 Task: Search one way flight ticket for 2 adults, 2 children, 2 infants in seat in first from Wilmington: Wilmington Airport to Raleigh: Raleigh-durham International Airport on 8-5-2023. Choice of flights is Delta. Number of bags: 2 checked bags. Price is upto 110000. Outbound departure time preference is 4:30.
Action: Mouse moved to (346, 144)
Screenshot: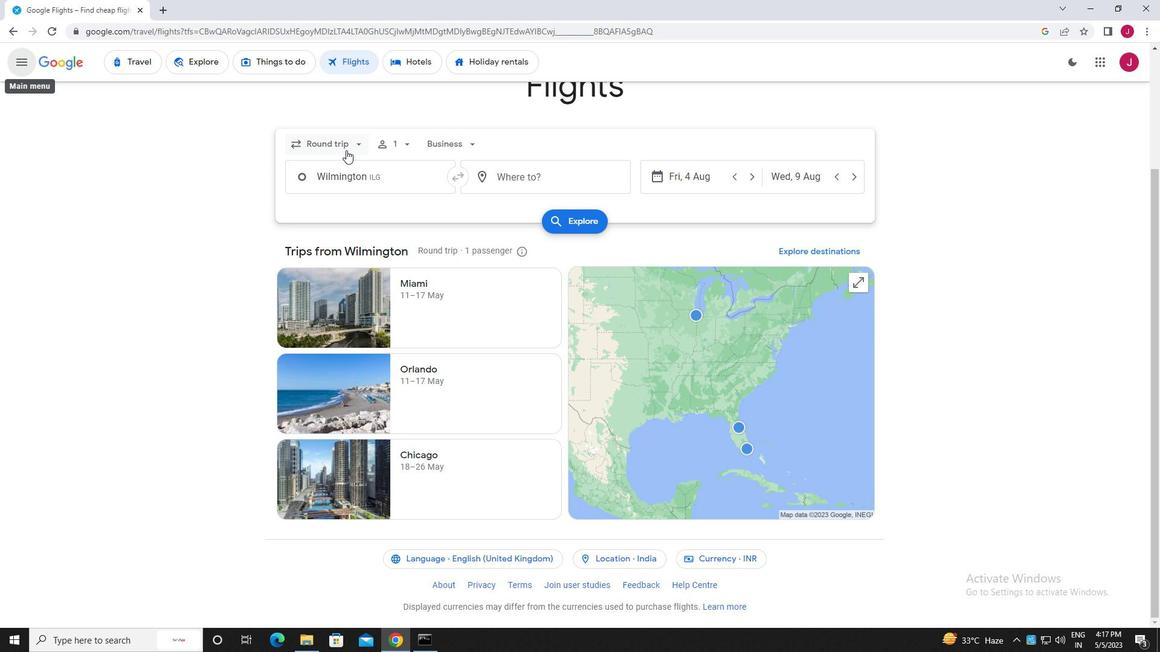 
Action: Mouse pressed left at (346, 144)
Screenshot: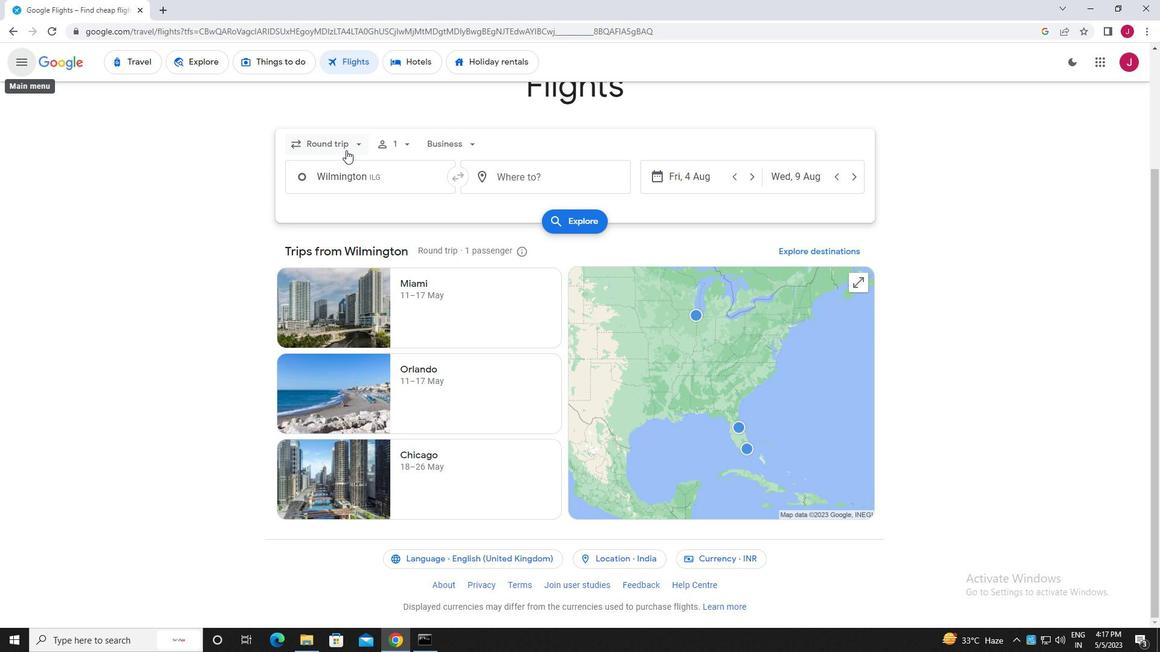 
Action: Mouse moved to (344, 196)
Screenshot: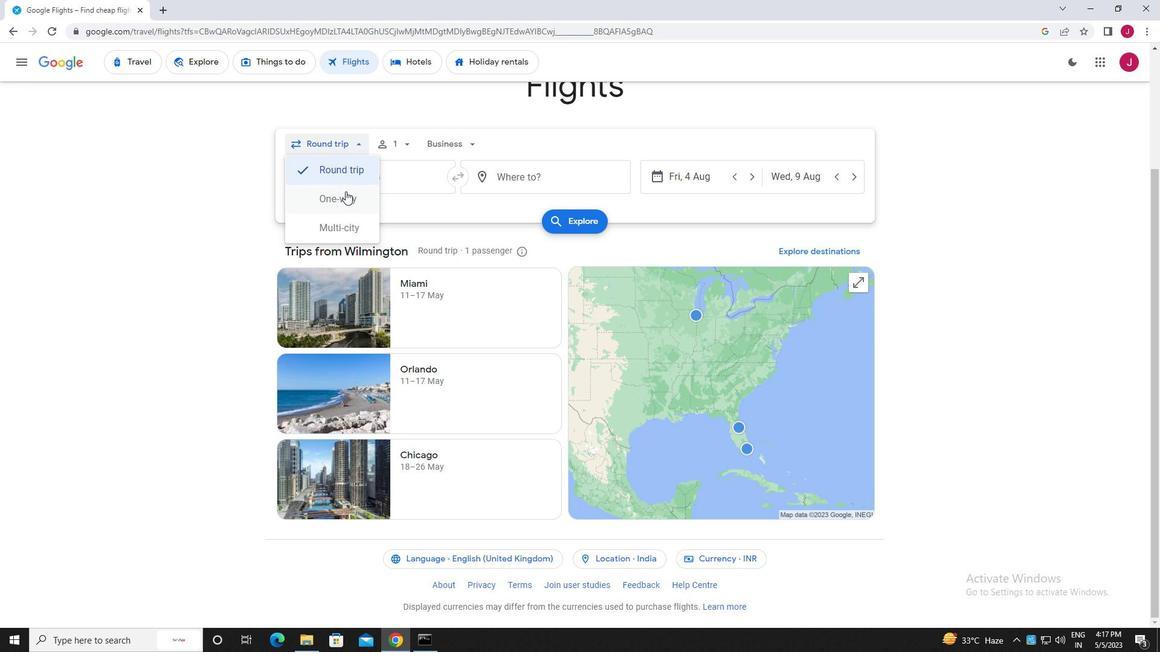 
Action: Mouse pressed left at (344, 196)
Screenshot: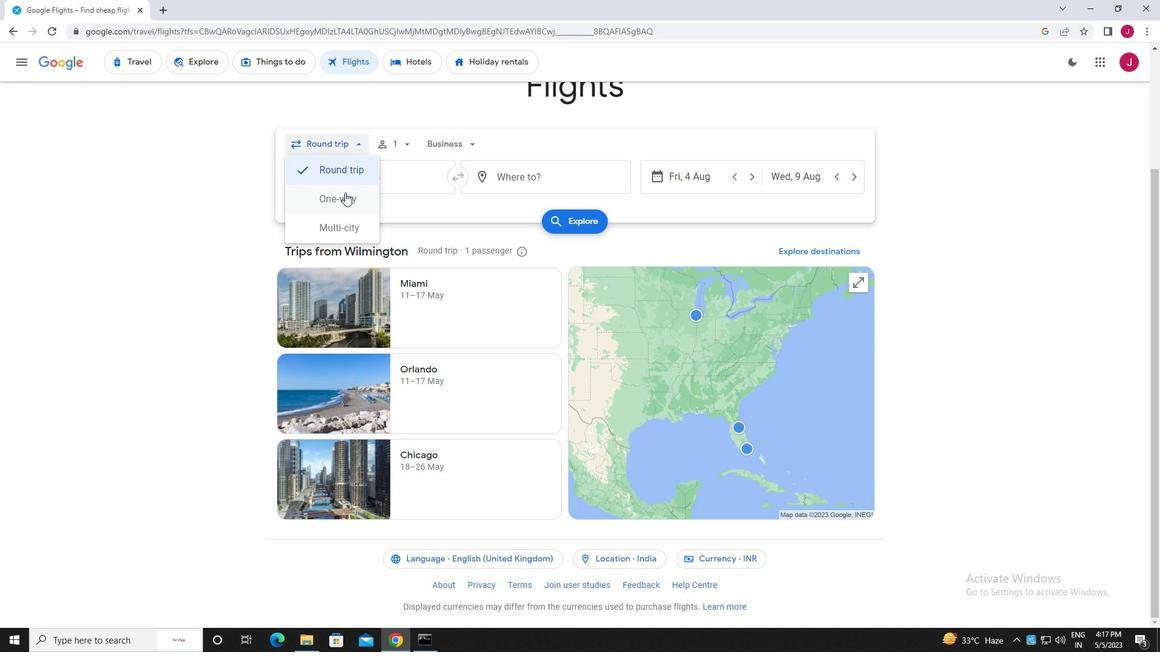 
Action: Mouse moved to (404, 146)
Screenshot: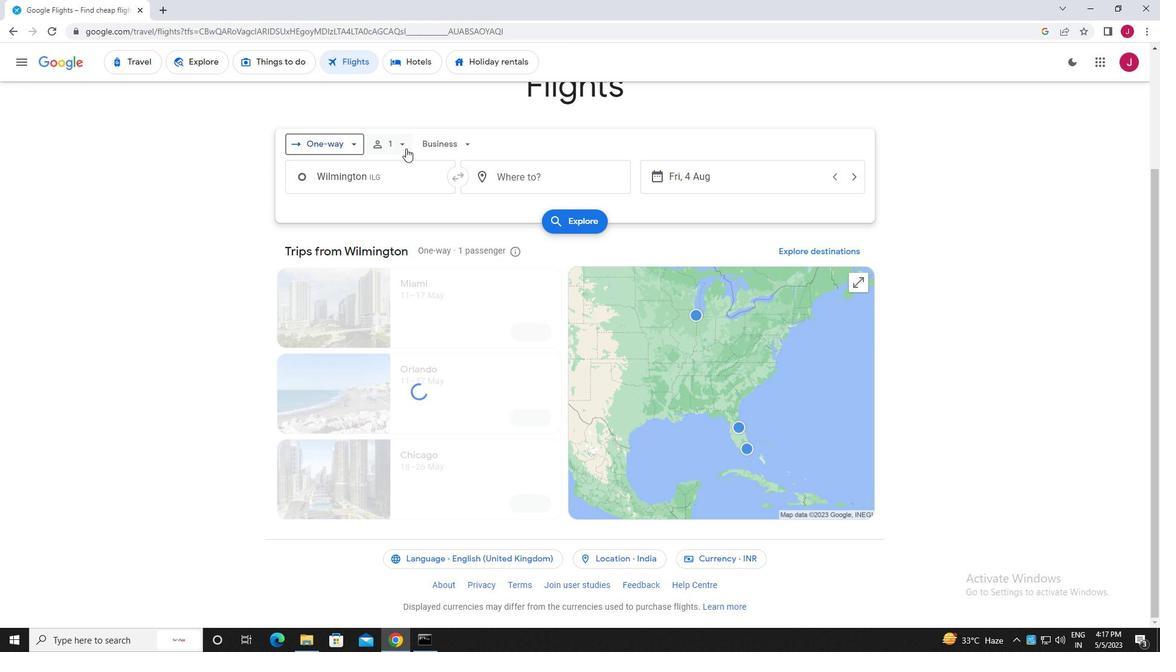 
Action: Mouse pressed left at (404, 146)
Screenshot: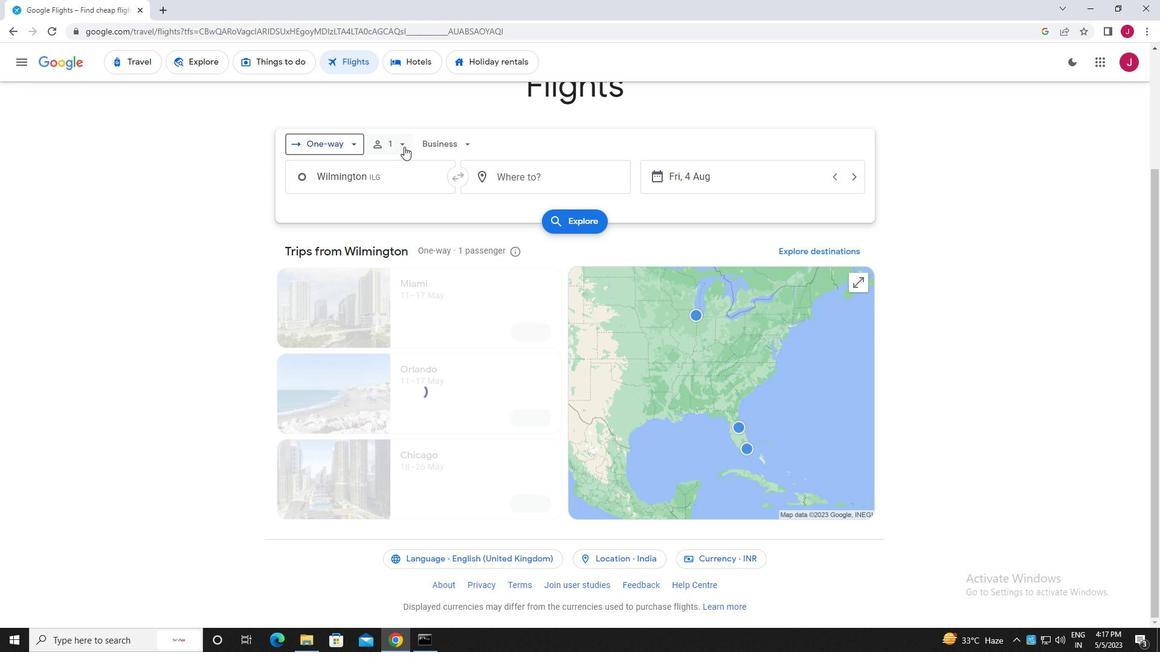 
Action: Mouse moved to (494, 174)
Screenshot: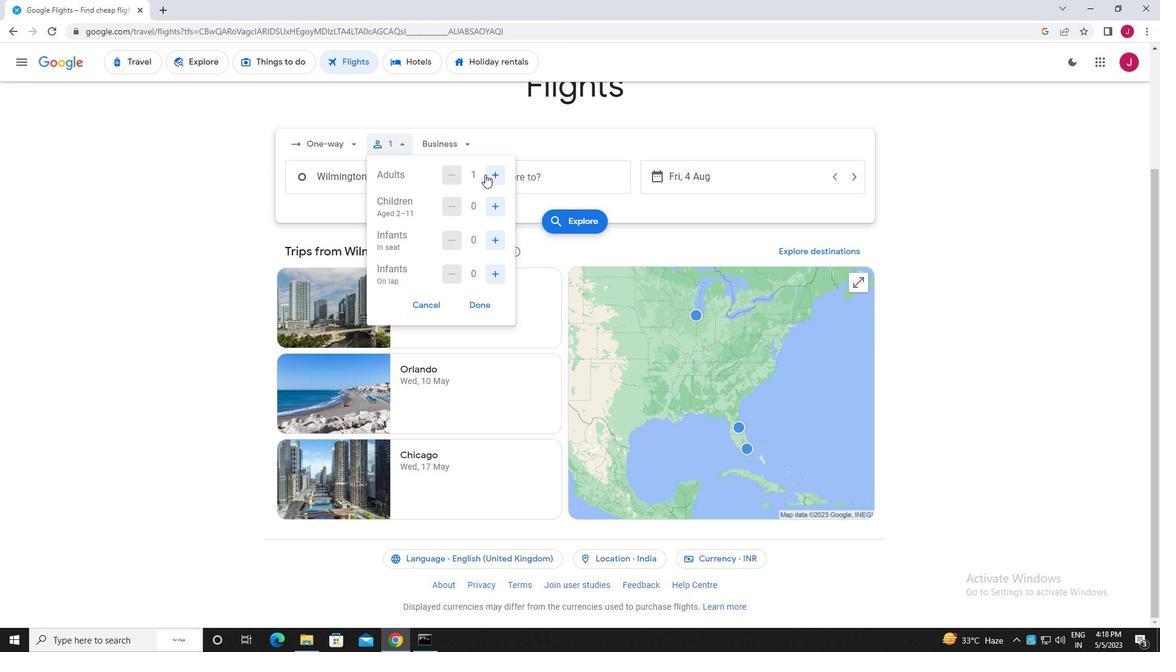 
Action: Mouse pressed left at (494, 174)
Screenshot: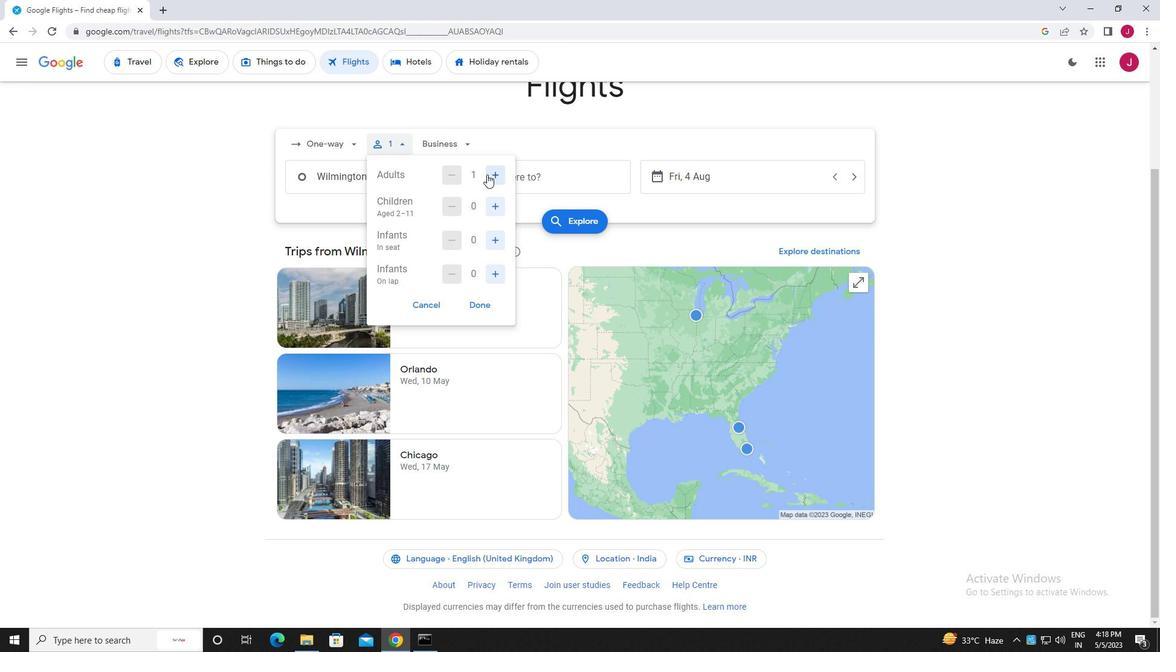 
Action: Mouse moved to (498, 207)
Screenshot: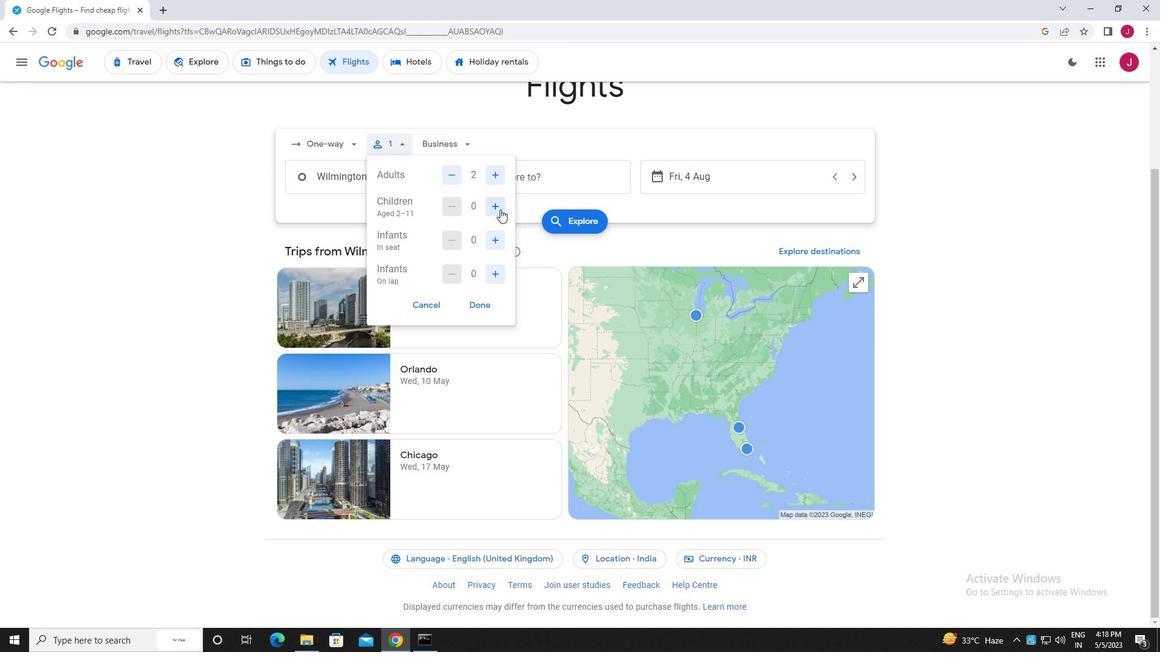 
Action: Mouse pressed left at (498, 207)
Screenshot: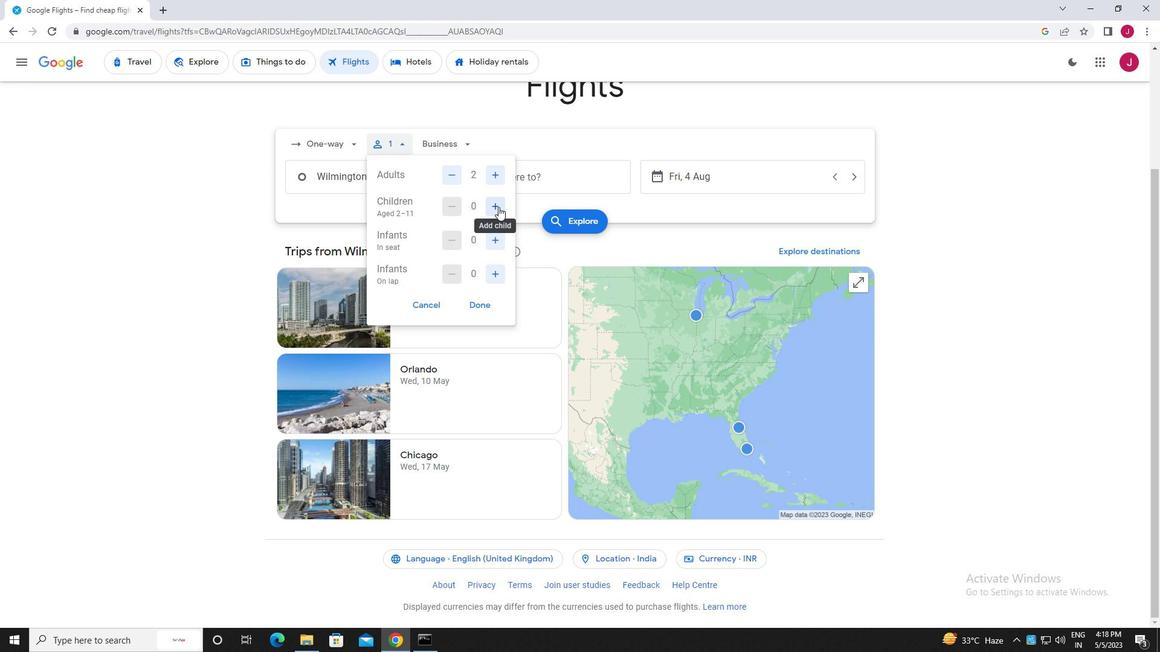 
Action: Mouse pressed left at (498, 207)
Screenshot: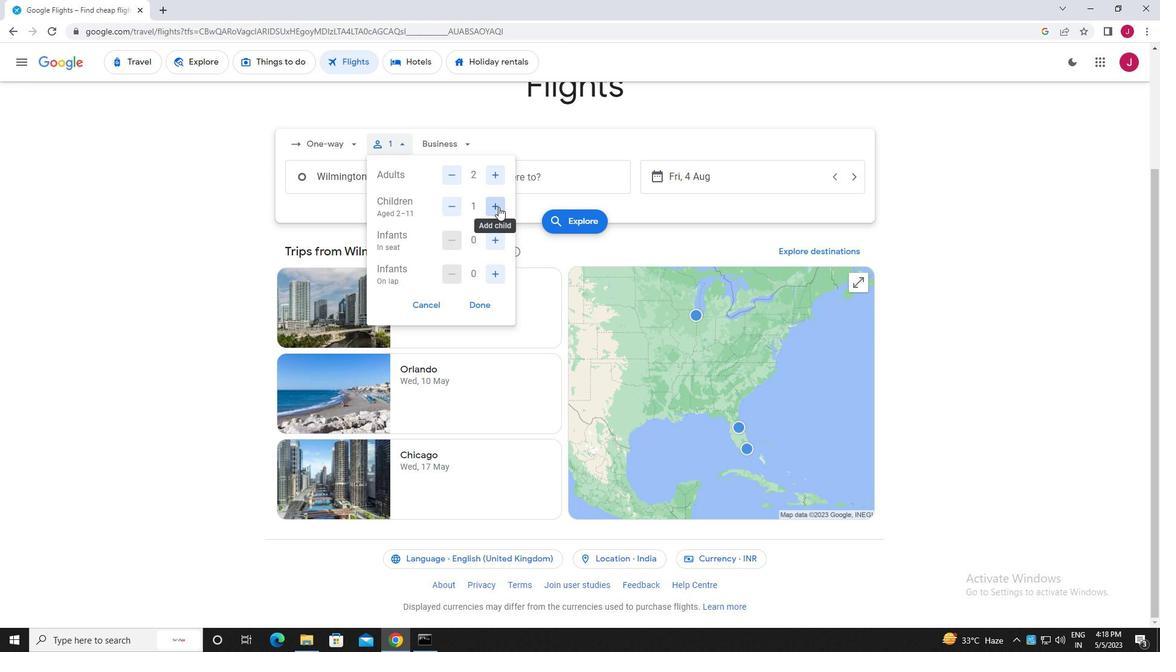 
Action: Mouse moved to (497, 236)
Screenshot: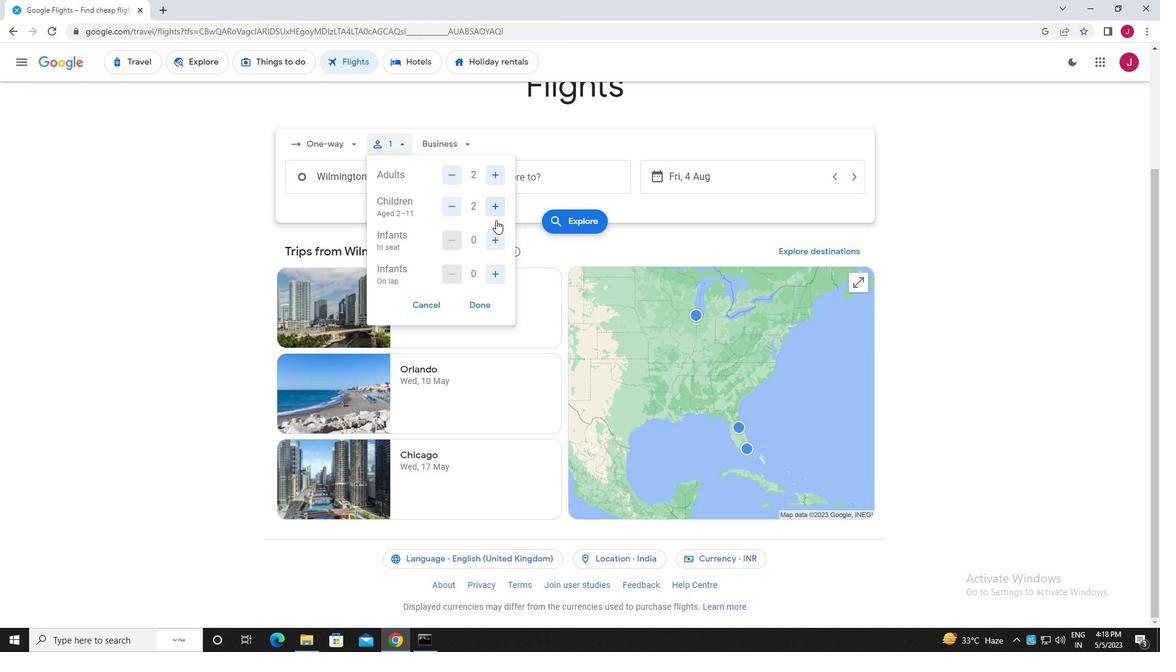
Action: Mouse pressed left at (497, 236)
Screenshot: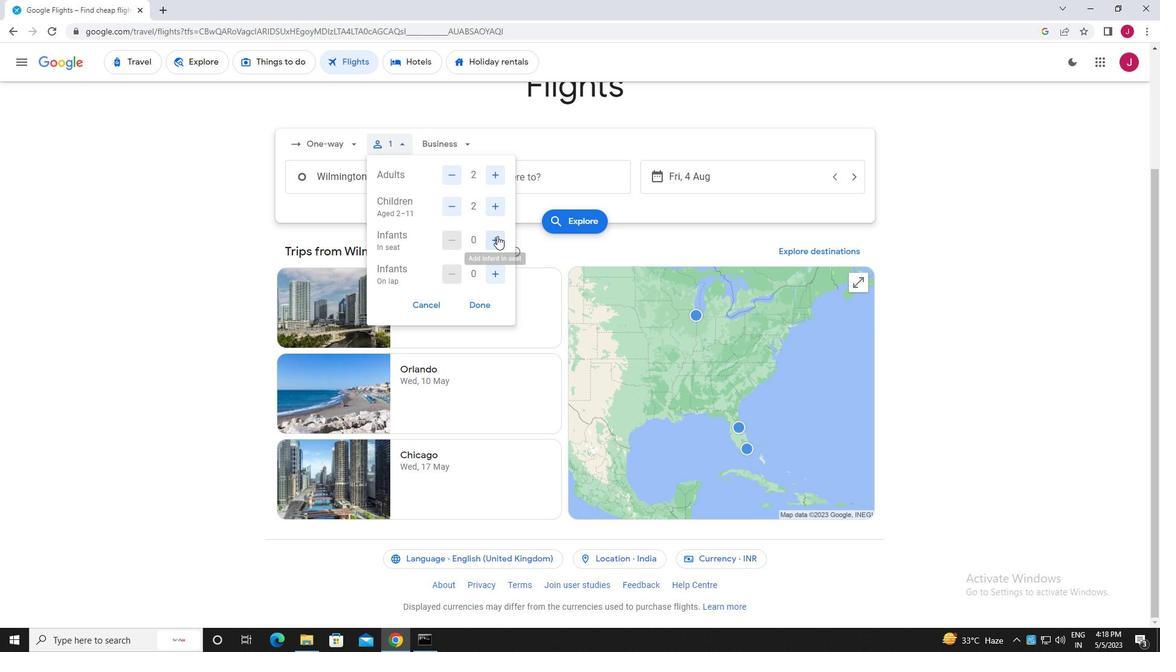 
Action: Mouse pressed left at (497, 236)
Screenshot: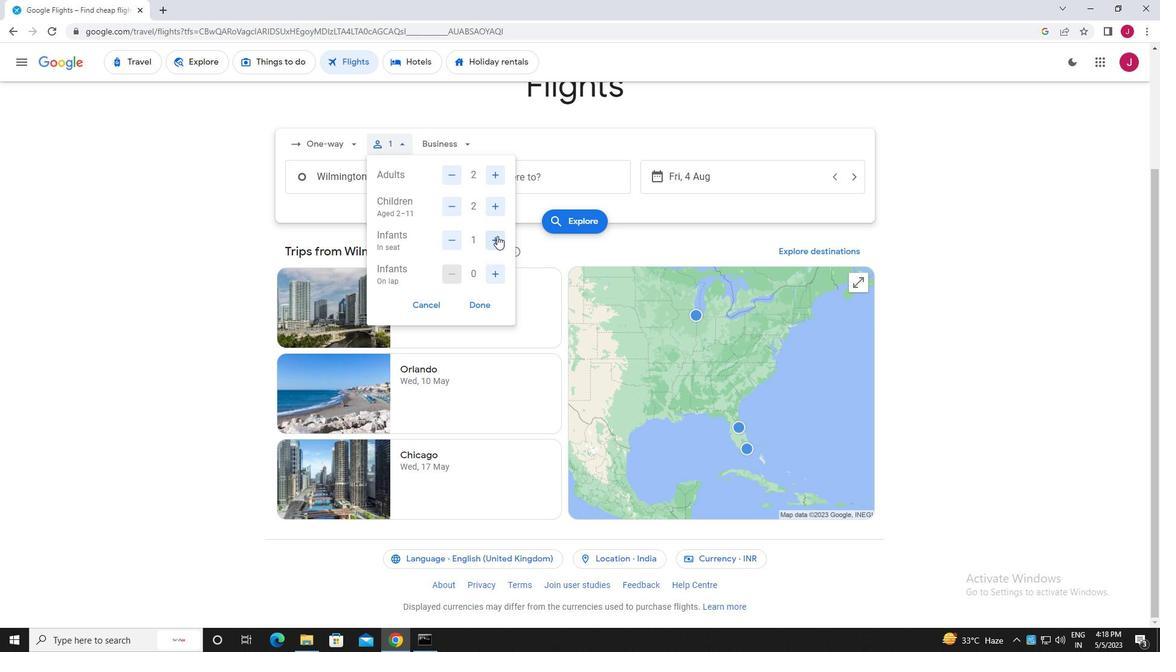
Action: Mouse moved to (482, 299)
Screenshot: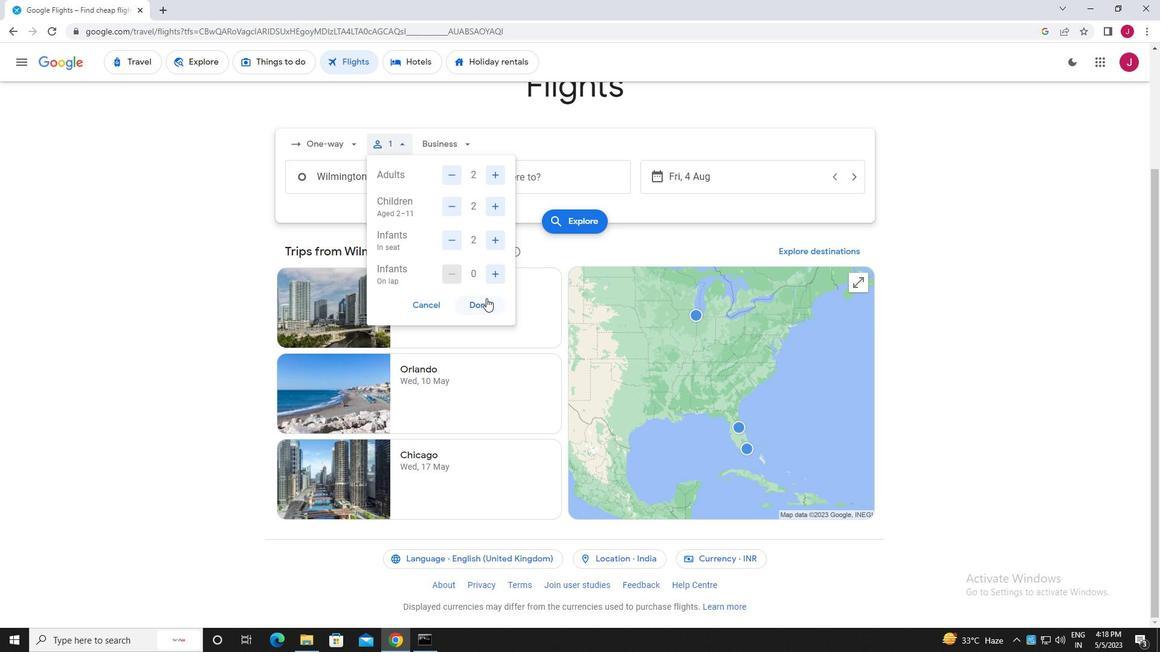 
Action: Mouse pressed left at (482, 299)
Screenshot: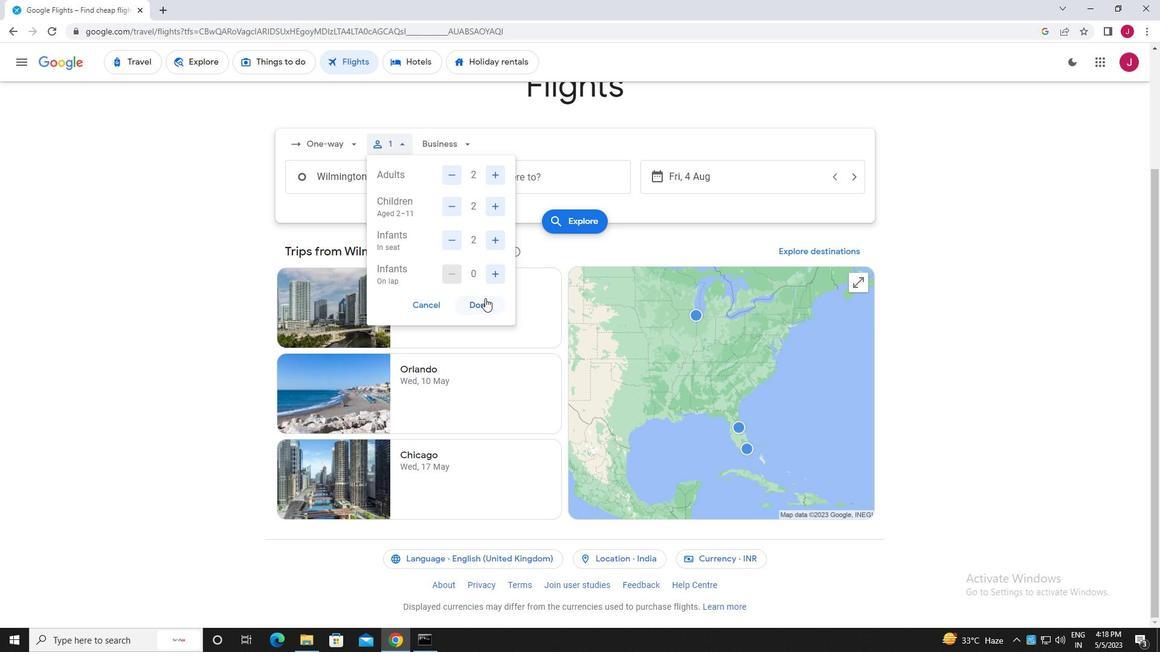 
Action: Mouse moved to (445, 138)
Screenshot: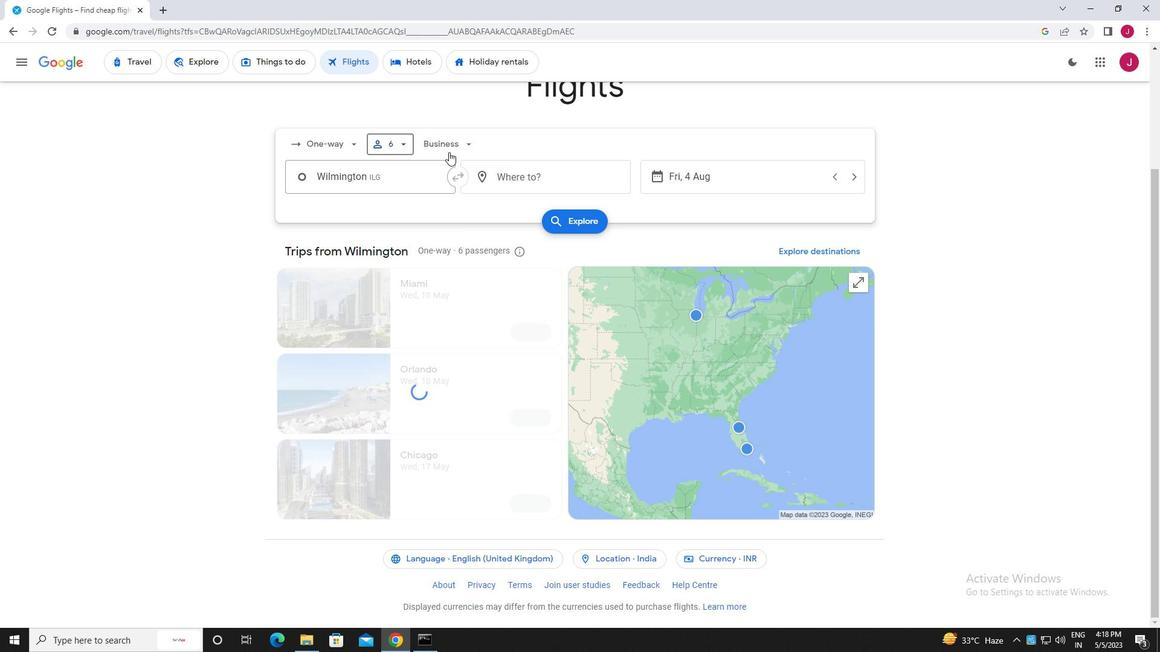 
Action: Mouse pressed left at (445, 138)
Screenshot: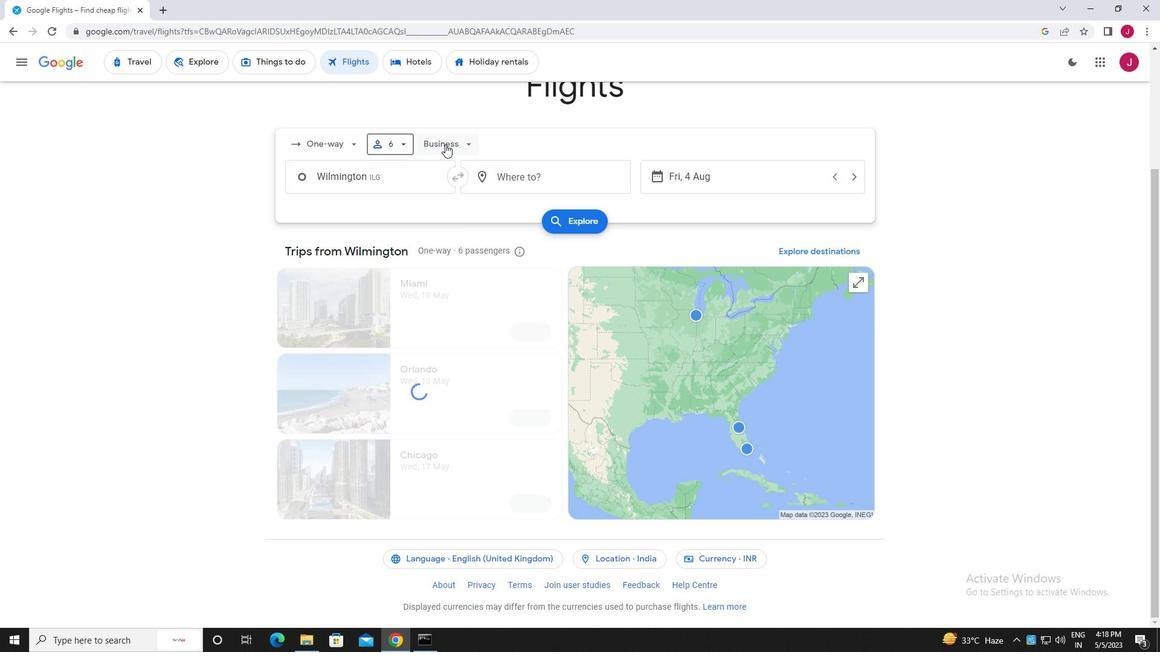 
Action: Mouse moved to (455, 261)
Screenshot: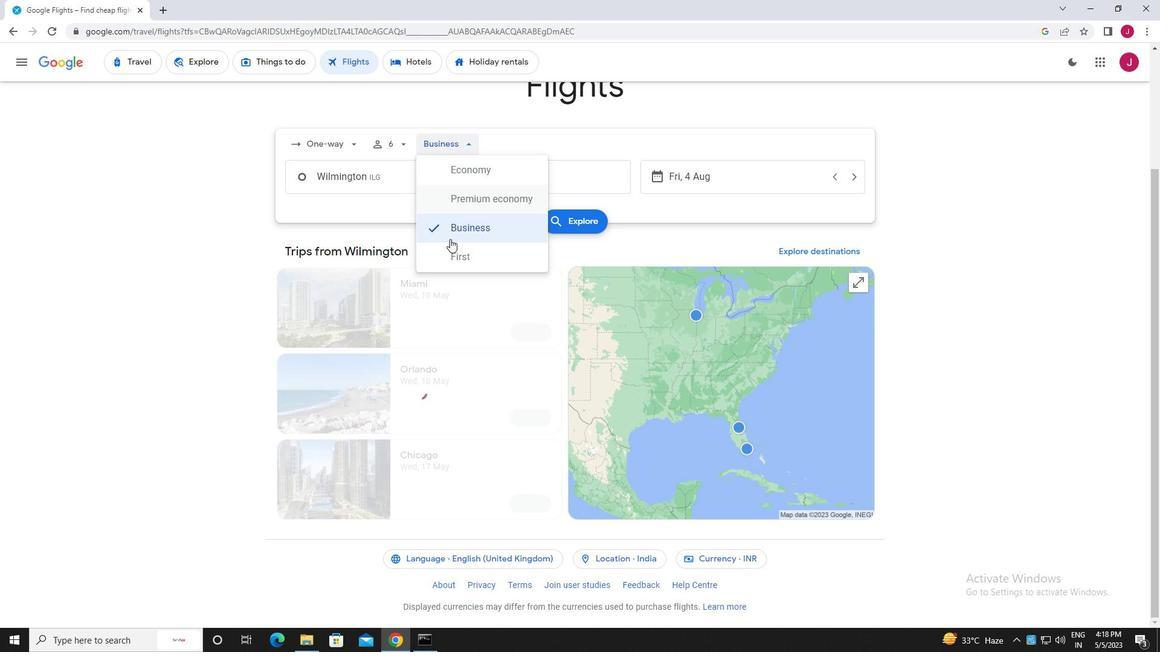 
Action: Mouse pressed left at (455, 261)
Screenshot: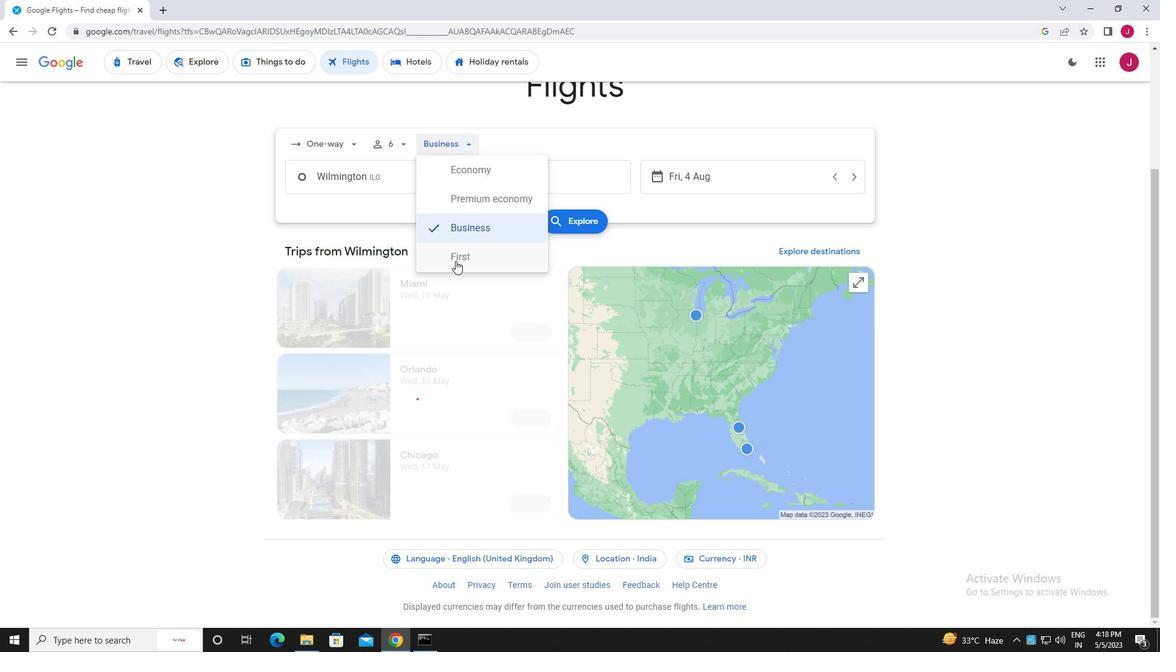 
Action: Mouse moved to (421, 175)
Screenshot: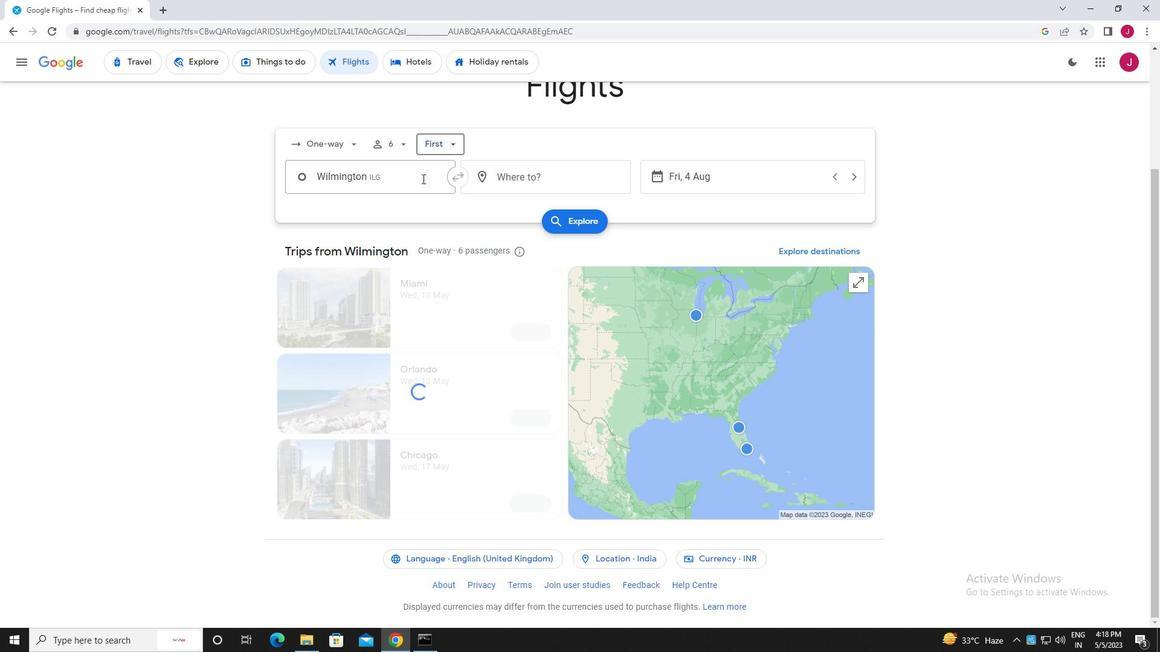 
Action: Mouse pressed left at (421, 175)
Screenshot: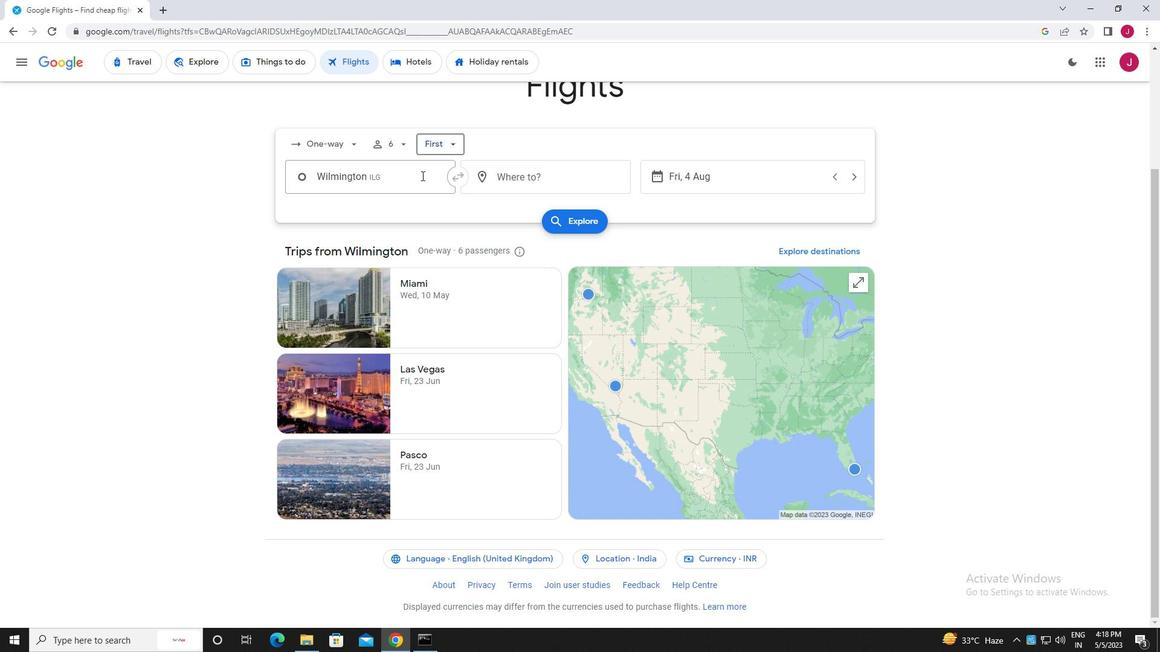 
Action: Key pressed wilmington<Key.space>air
Screenshot: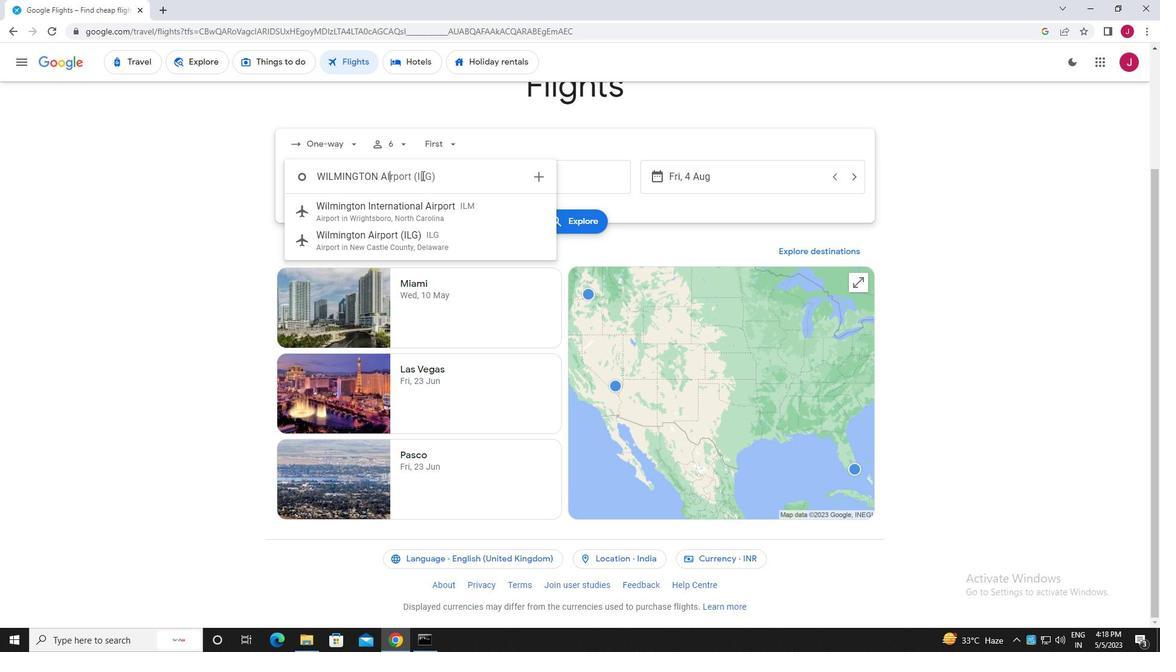 
Action: Mouse moved to (439, 238)
Screenshot: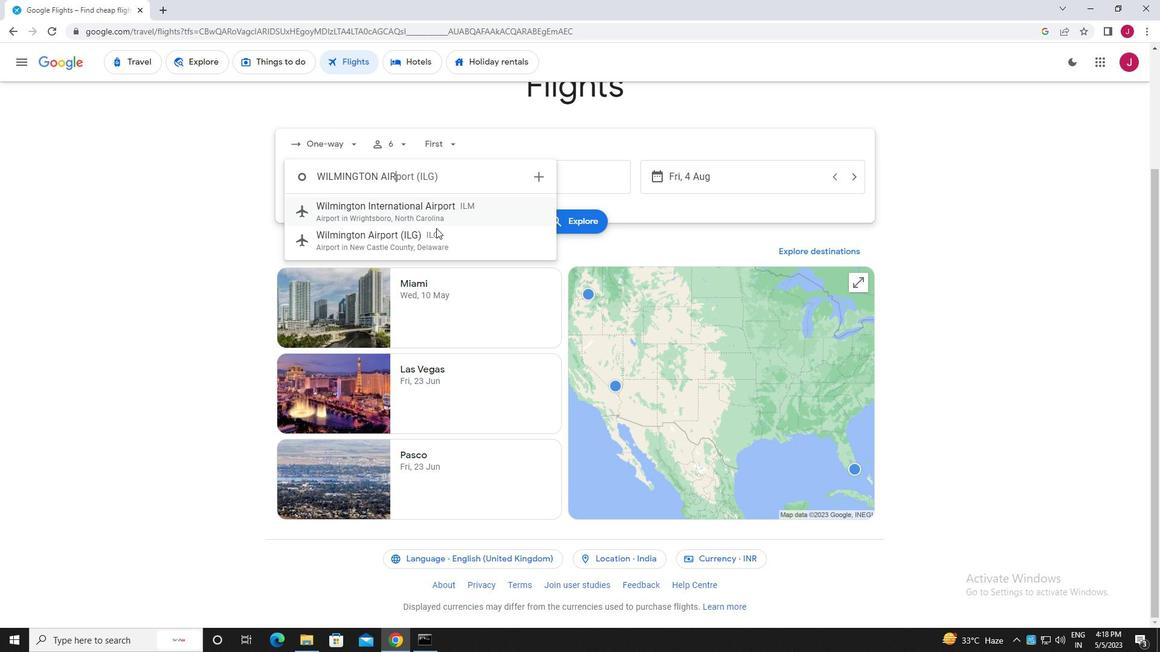 
Action: Mouse pressed left at (439, 238)
Screenshot: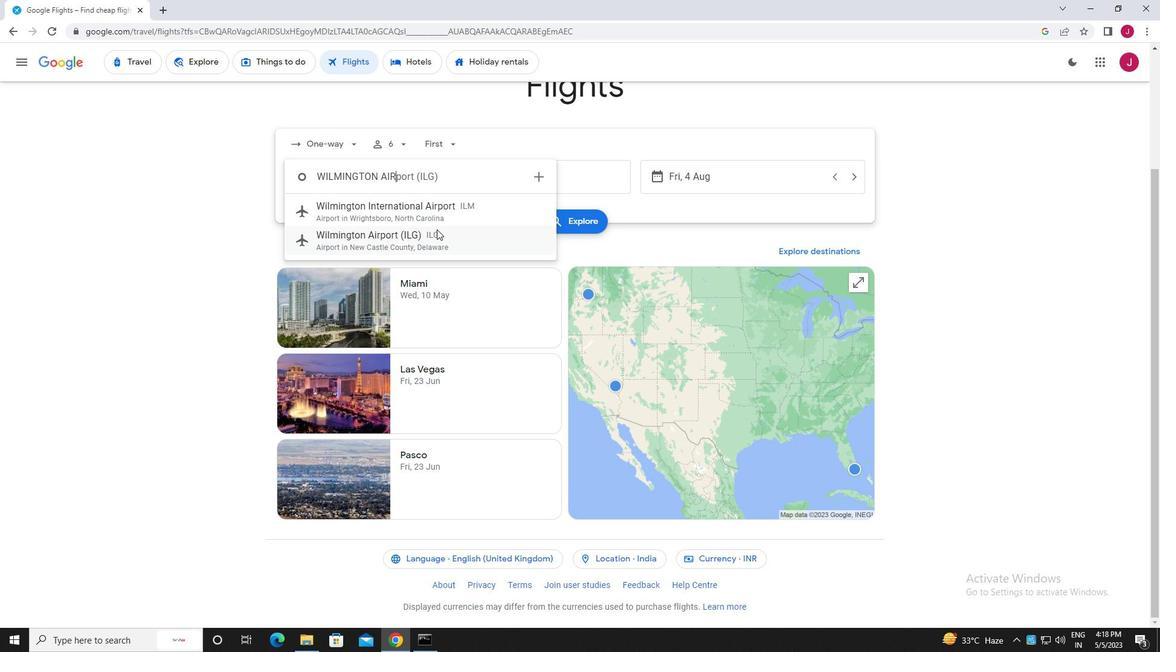 
Action: Mouse moved to (528, 176)
Screenshot: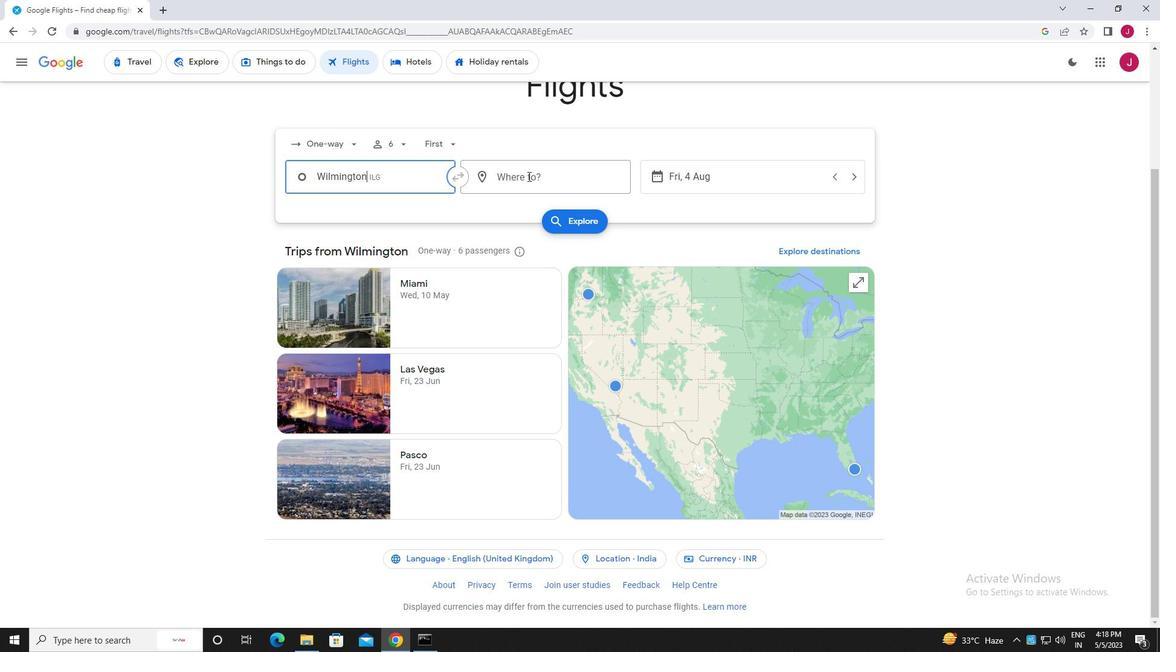 
Action: Mouse pressed left at (528, 176)
Screenshot: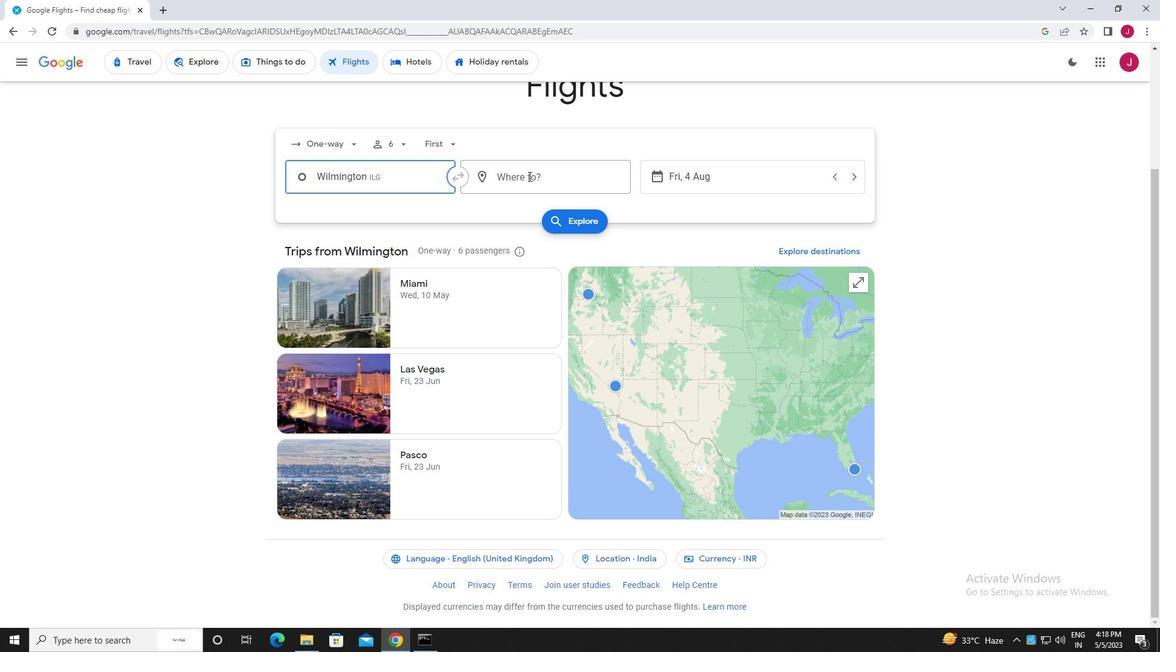 
Action: Key pressed raleigh
Screenshot: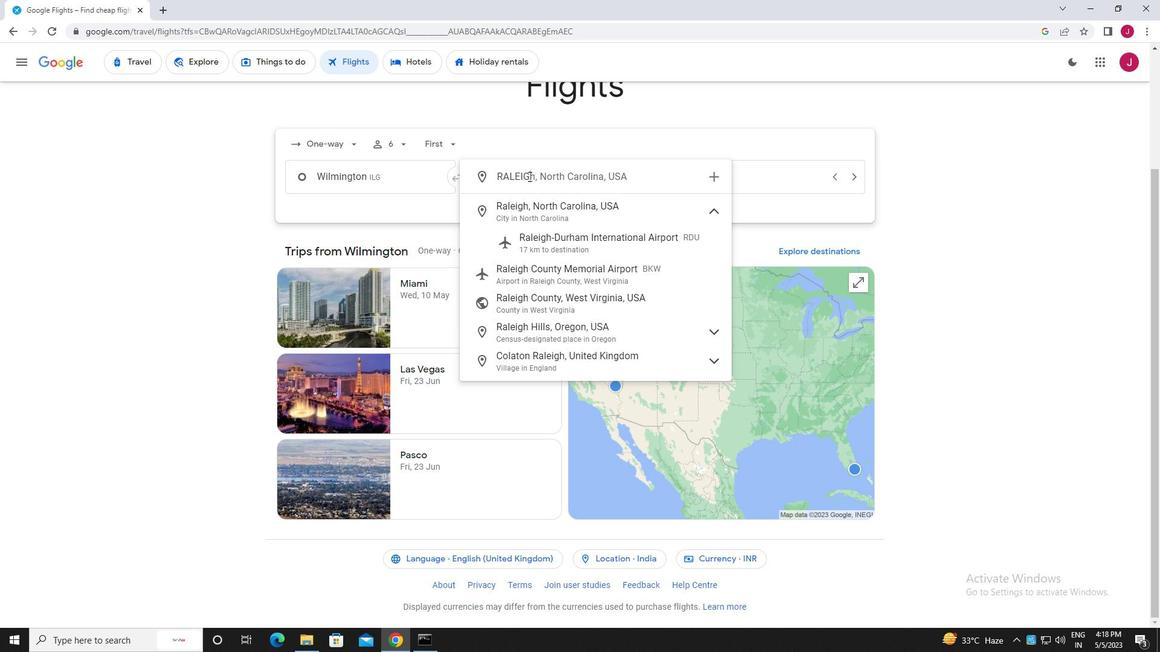 
Action: Mouse moved to (563, 242)
Screenshot: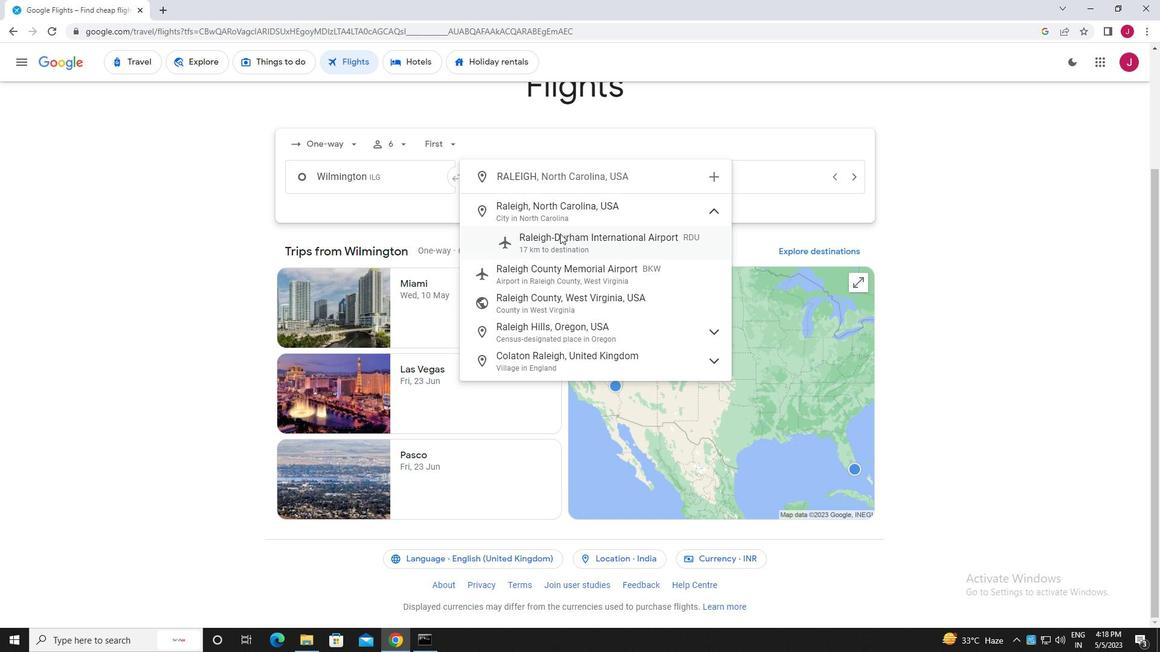 
Action: Mouse pressed left at (563, 242)
Screenshot: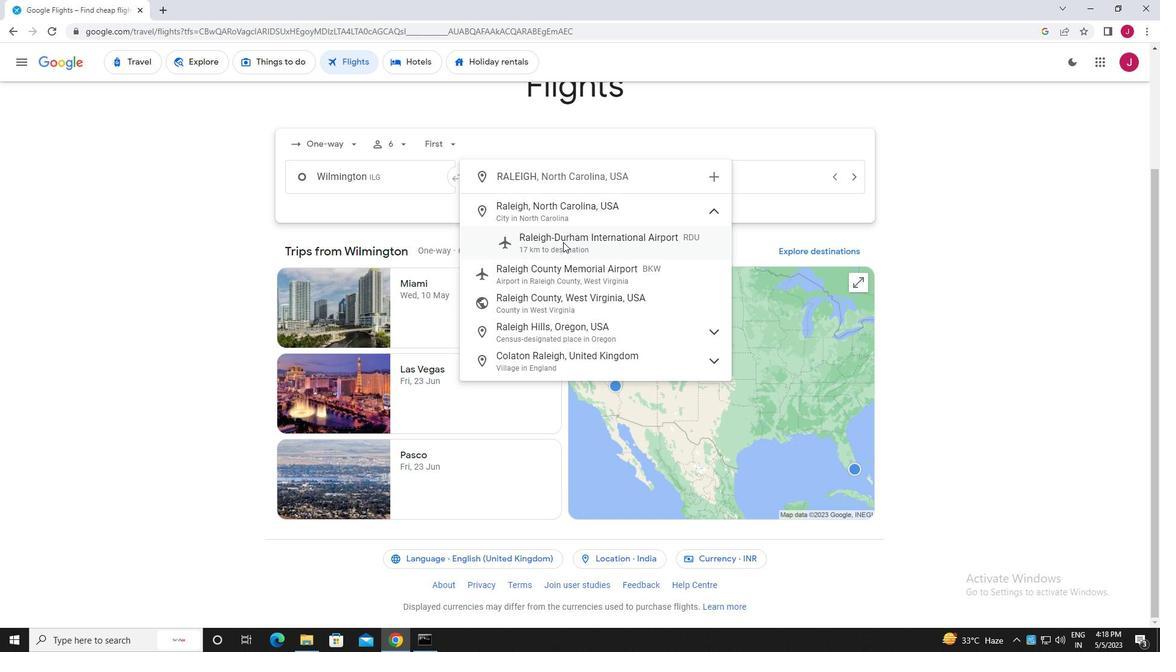 
Action: Mouse moved to (713, 180)
Screenshot: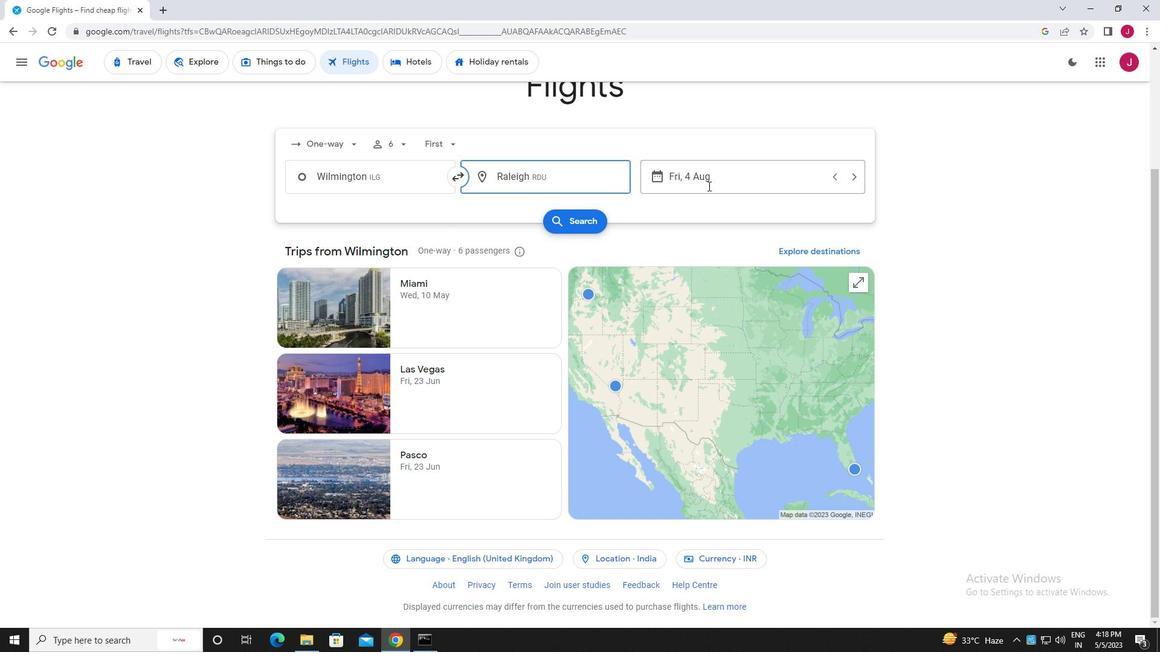 
Action: Mouse pressed left at (713, 180)
Screenshot: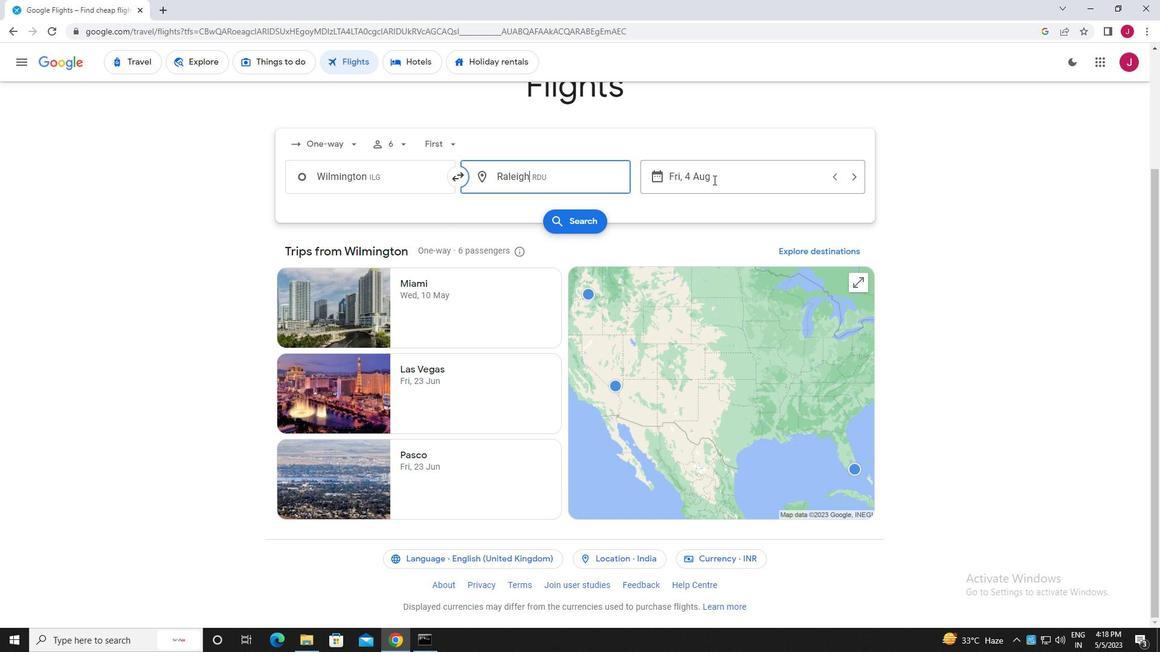 
Action: Mouse moved to (606, 274)
Screenshot: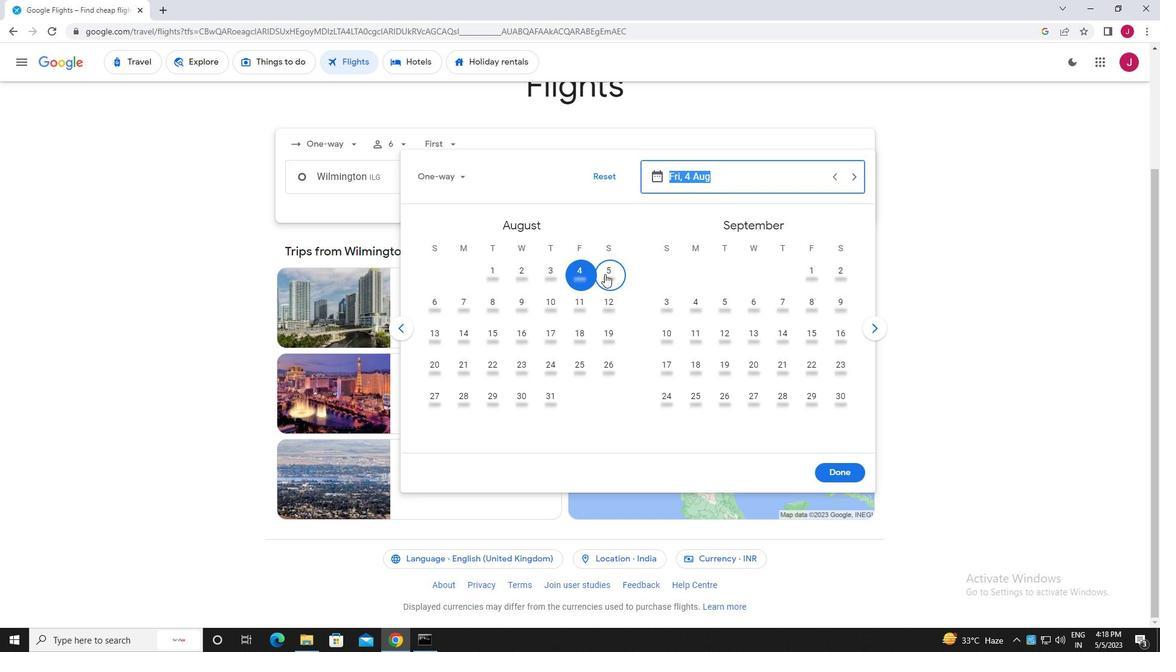 
Action: Mouse pressed left at (606, 274)
Screenshot: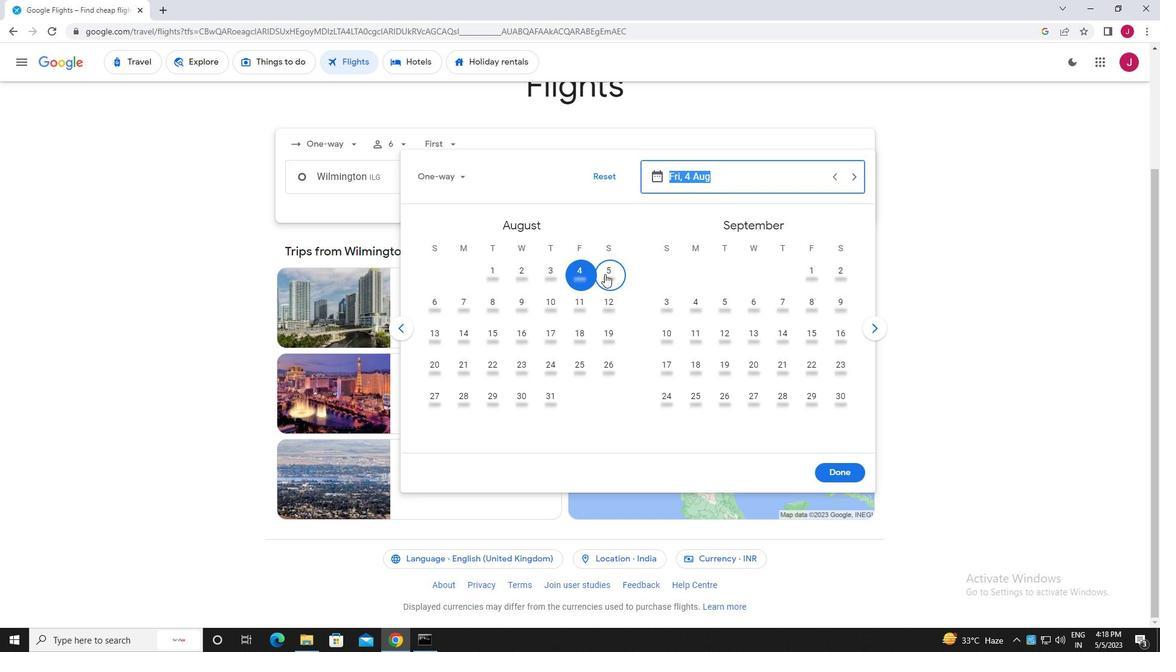 
Action: Mouse moved to (836, 474)
Screenshot: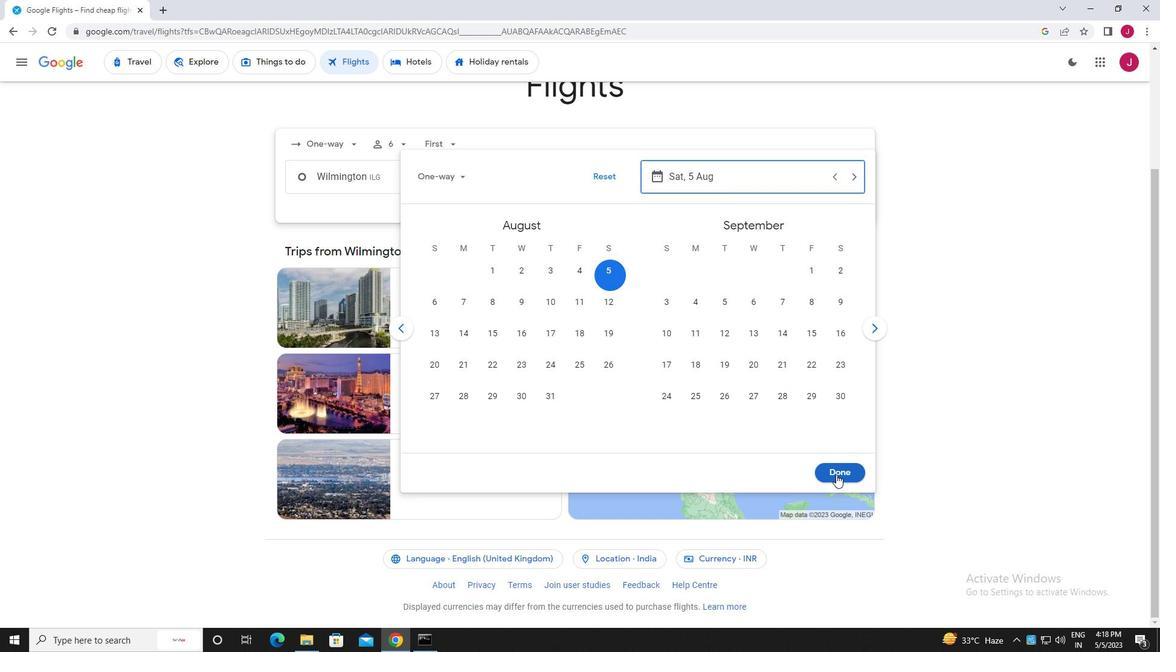 
Action: Mouse pressed left at (836, 474)
Screenshot: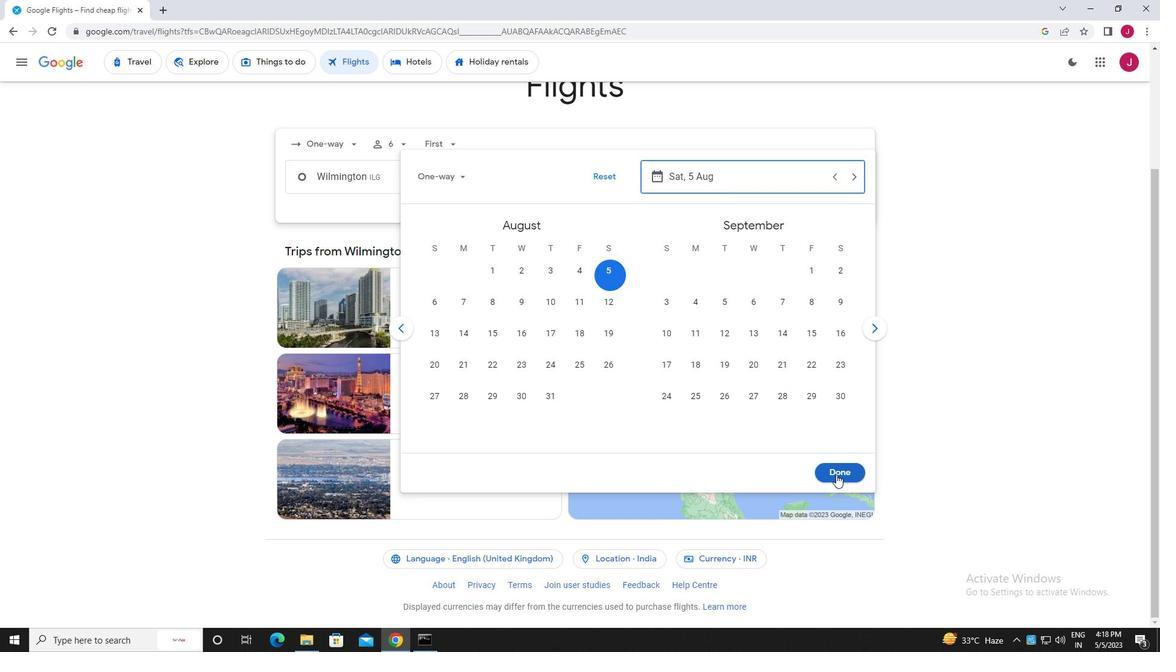 
Action: Mouse moved to (581, 221)
Screenshot: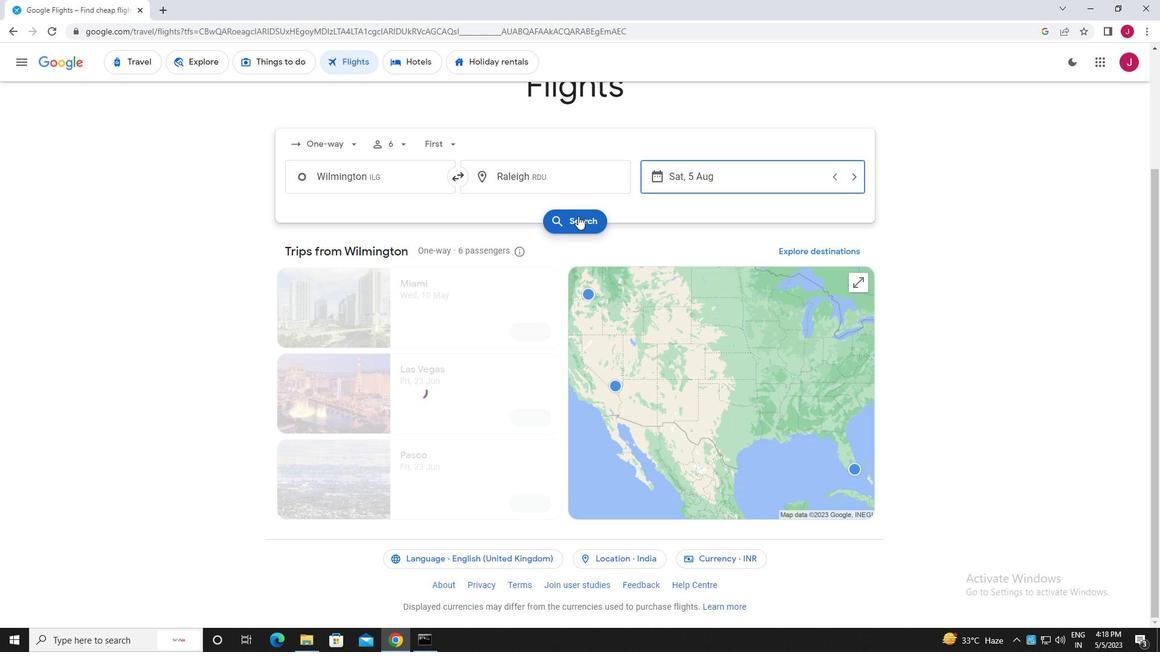 
Action: Mouse pressed left at (581, 221)
Screenshot: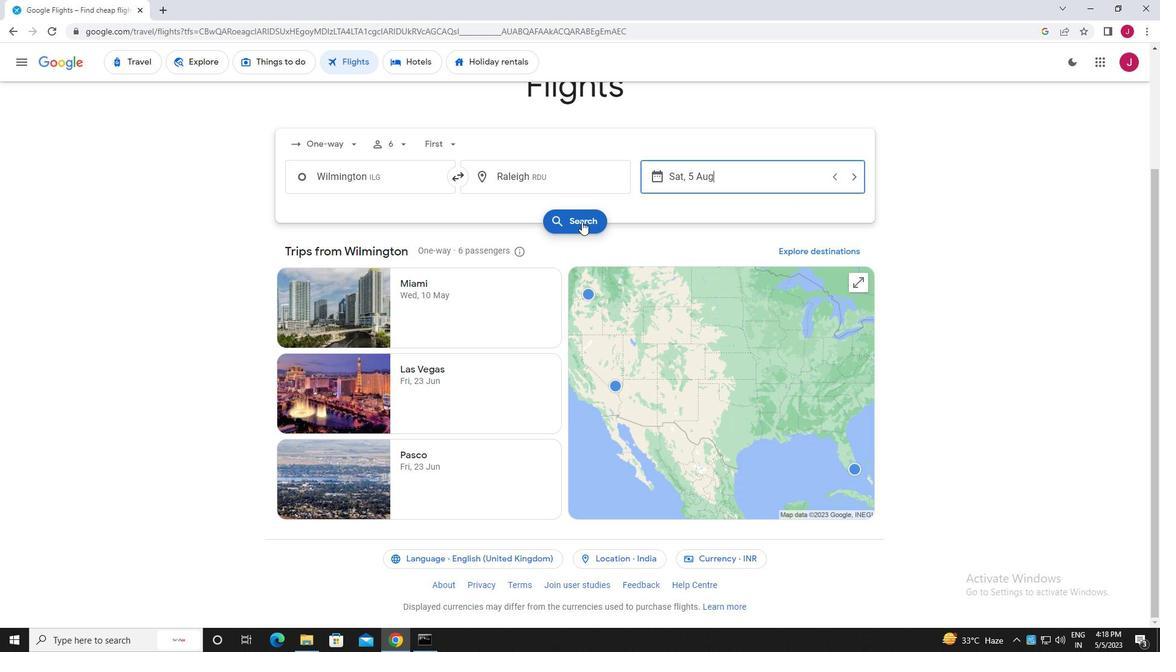 
Action: Mouse moved to (316, 172)
Screenshot: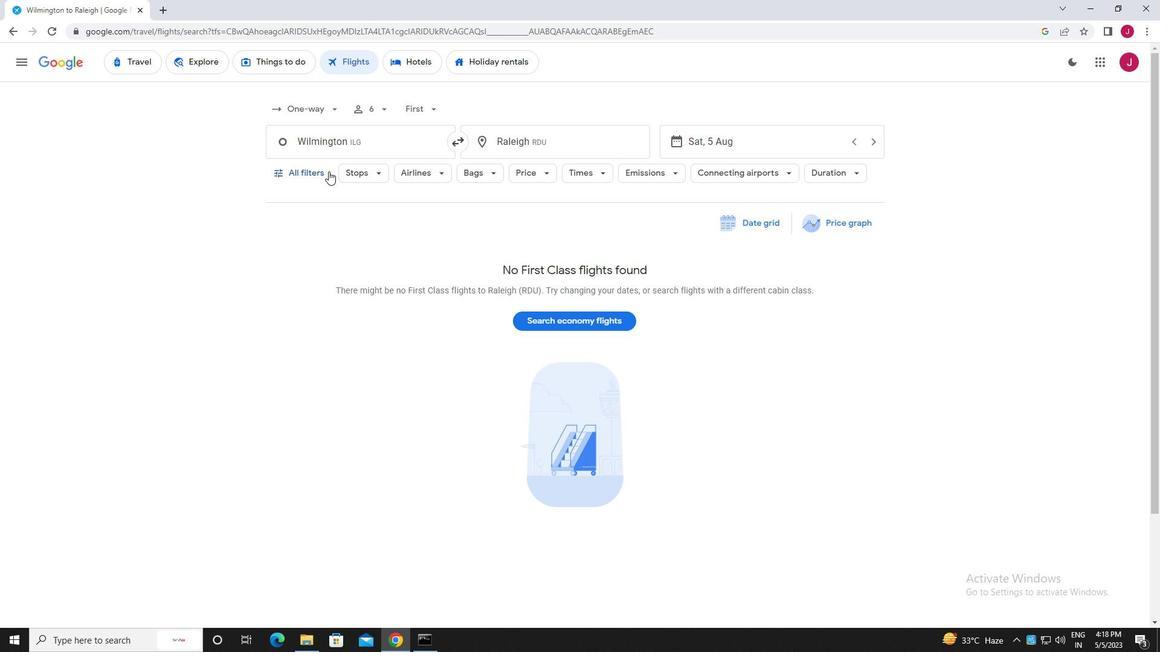 
Action: Mouse pressed left at (316, 172)
Screenshot: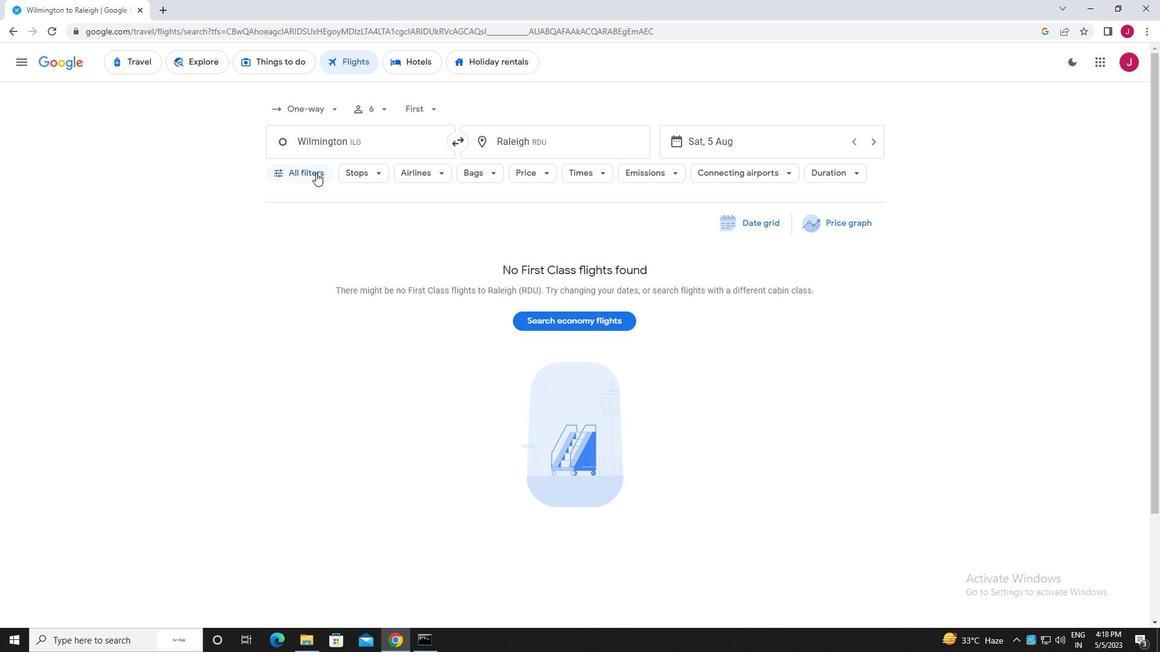 
Action: Mouse moved to (350, 240)
Screenshot: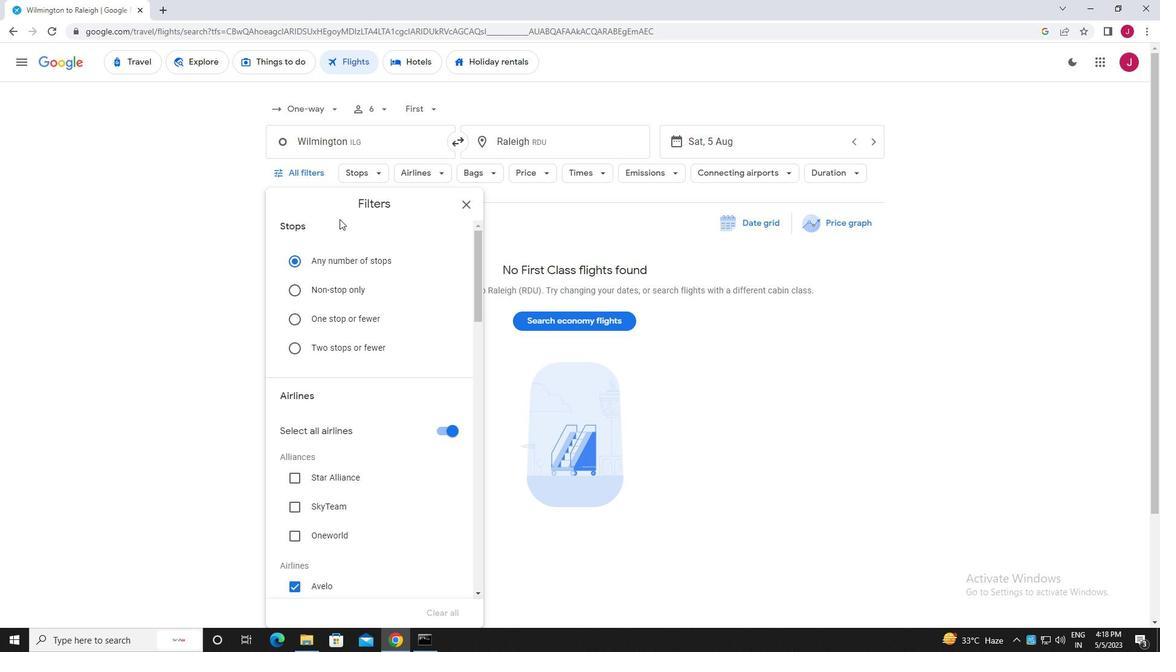 
Action: Mouse scrolled (350, 239) with delta (0, 0)
Screenshot: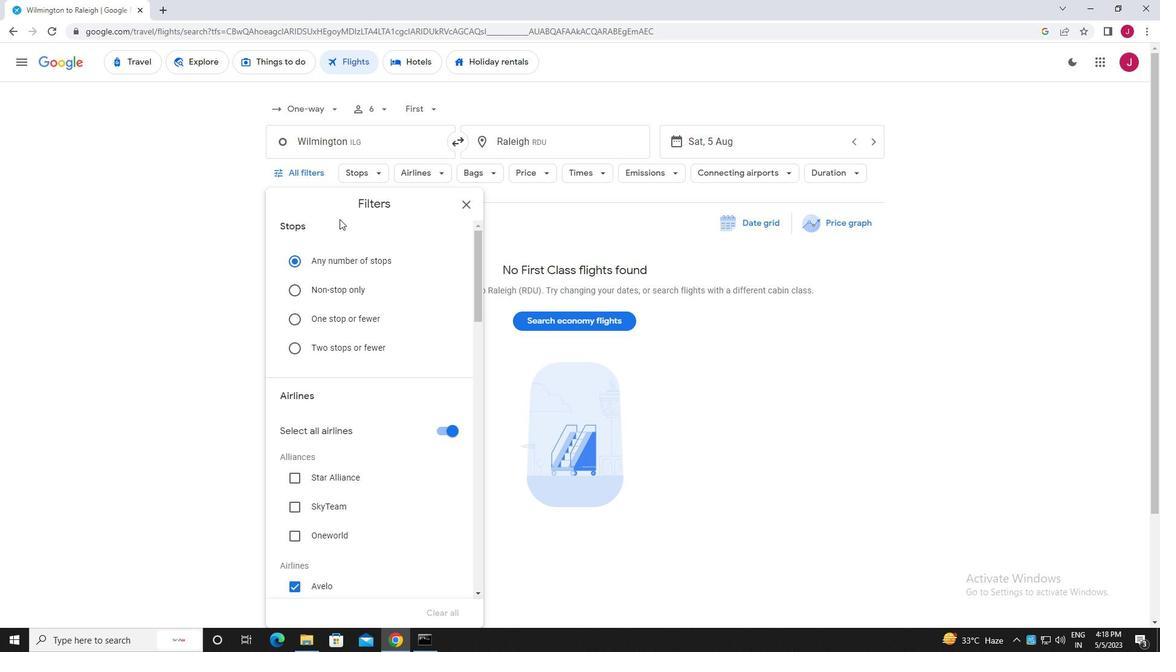 
Action: Mouse moved to (351, 240)
Screenshot: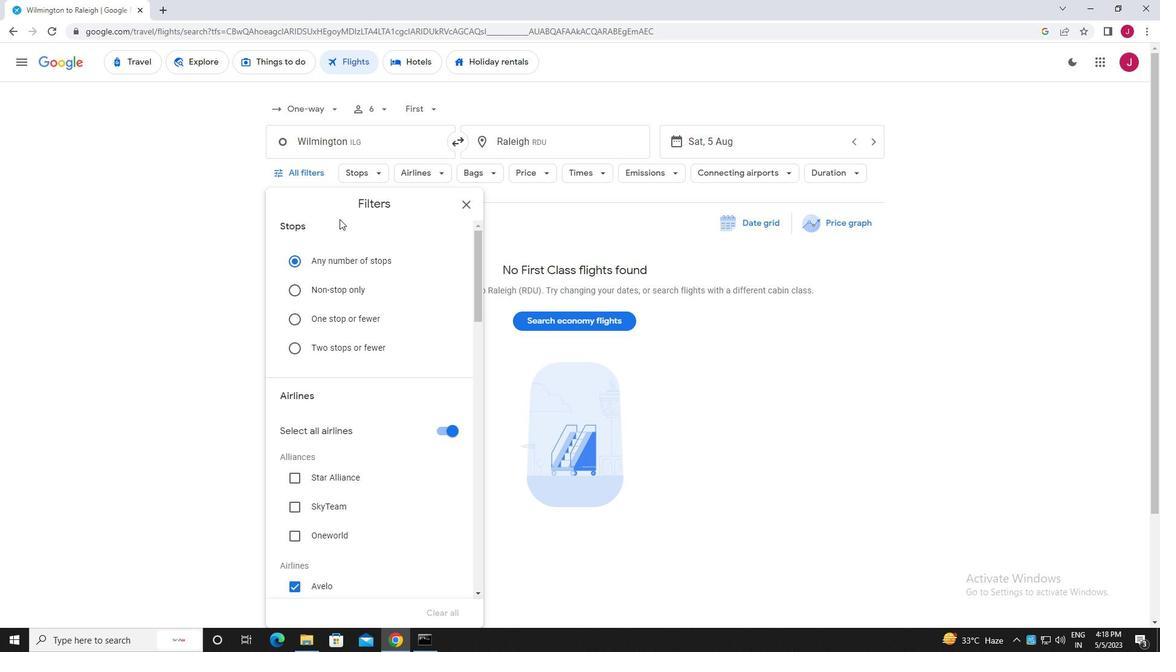 
Action: Mouse scrolled (351, 239) with delta (0, 0)
Screenshot: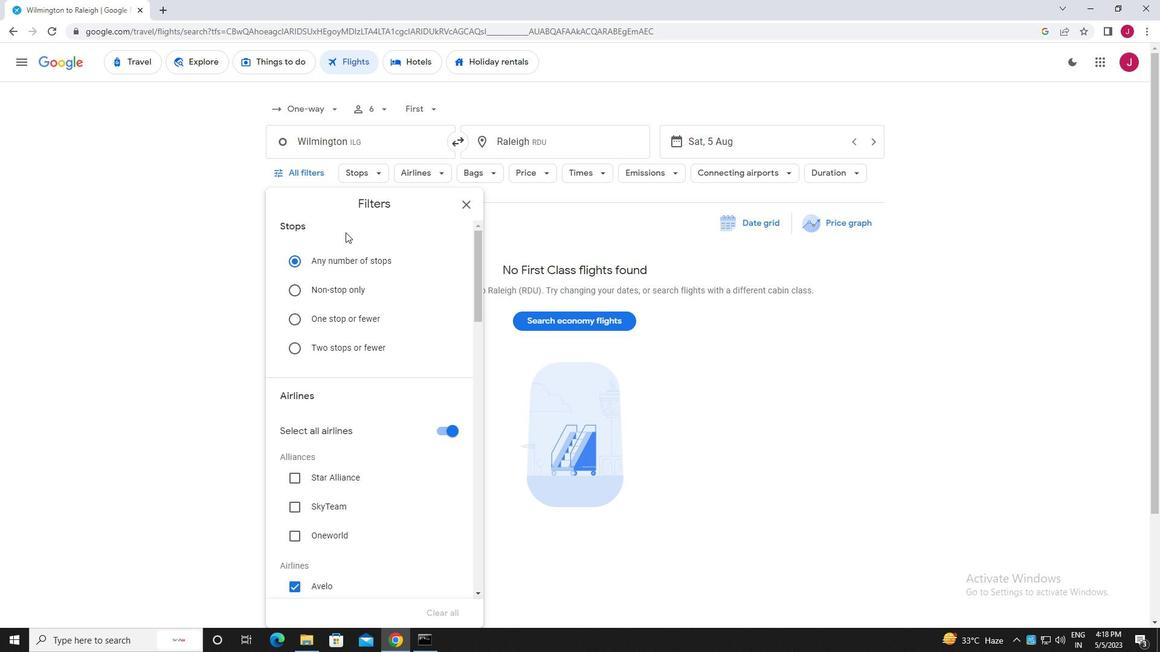 
Action: Mouse moved to (443, 310)
Screenshot: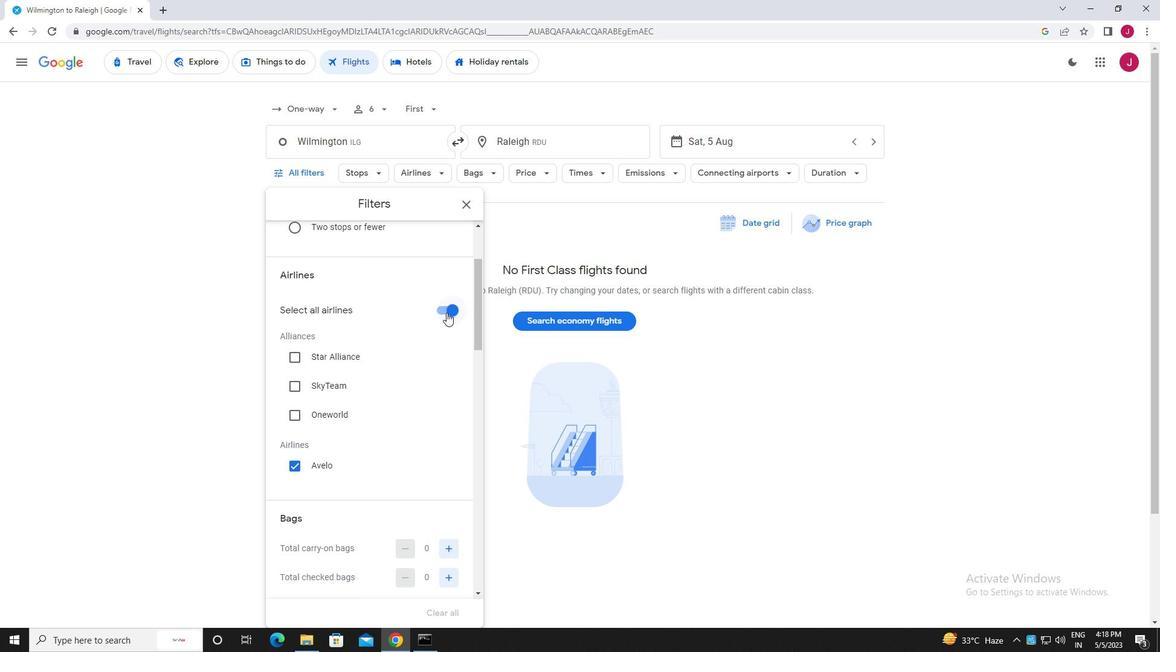 
Action: Mouse pressed left at (443, 310)
Screenshot: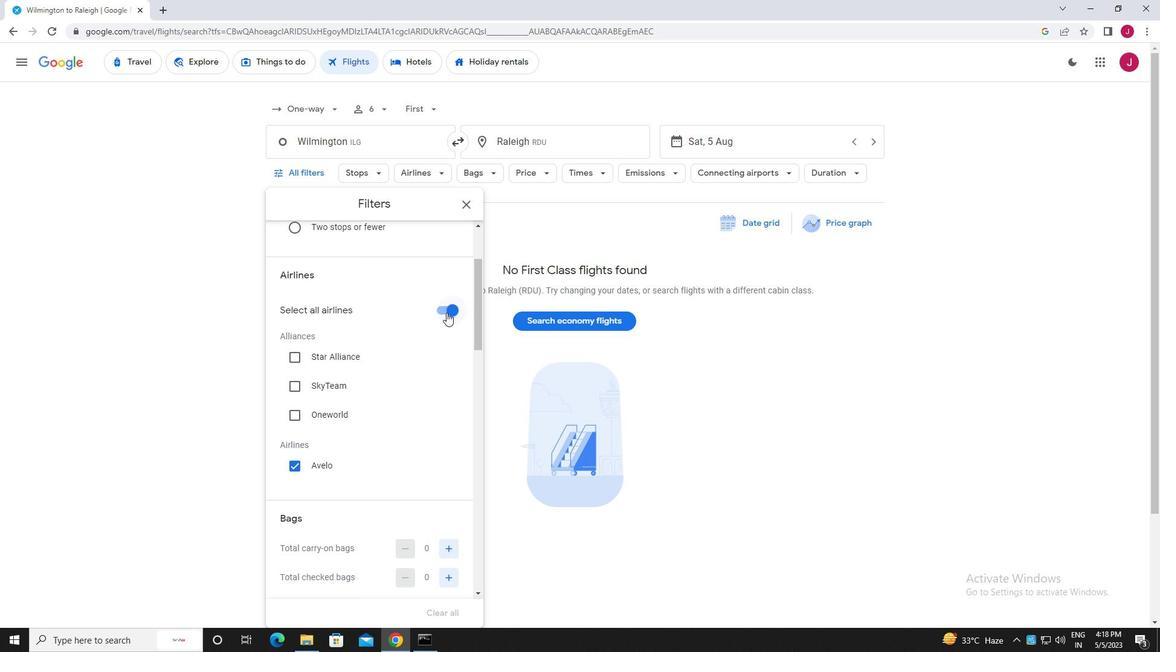 
Action: Mouse moved to (387, 260)
Screenshot: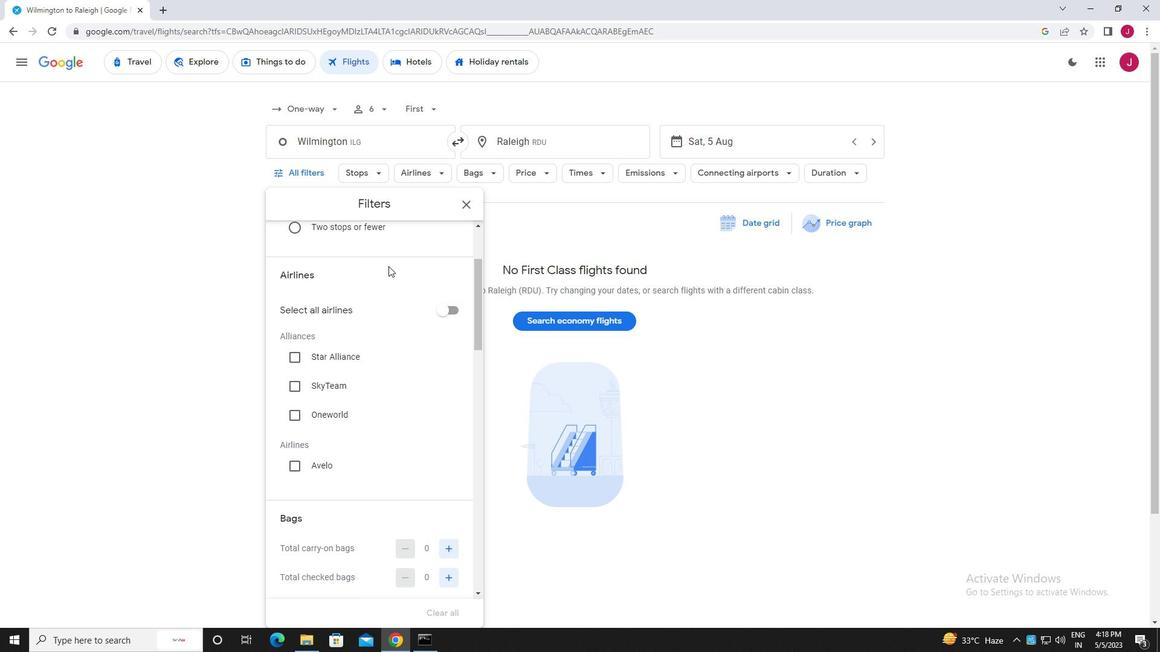 
Action: Mouse scrolled (387, 259) with delta (0, 0)
Screenshot: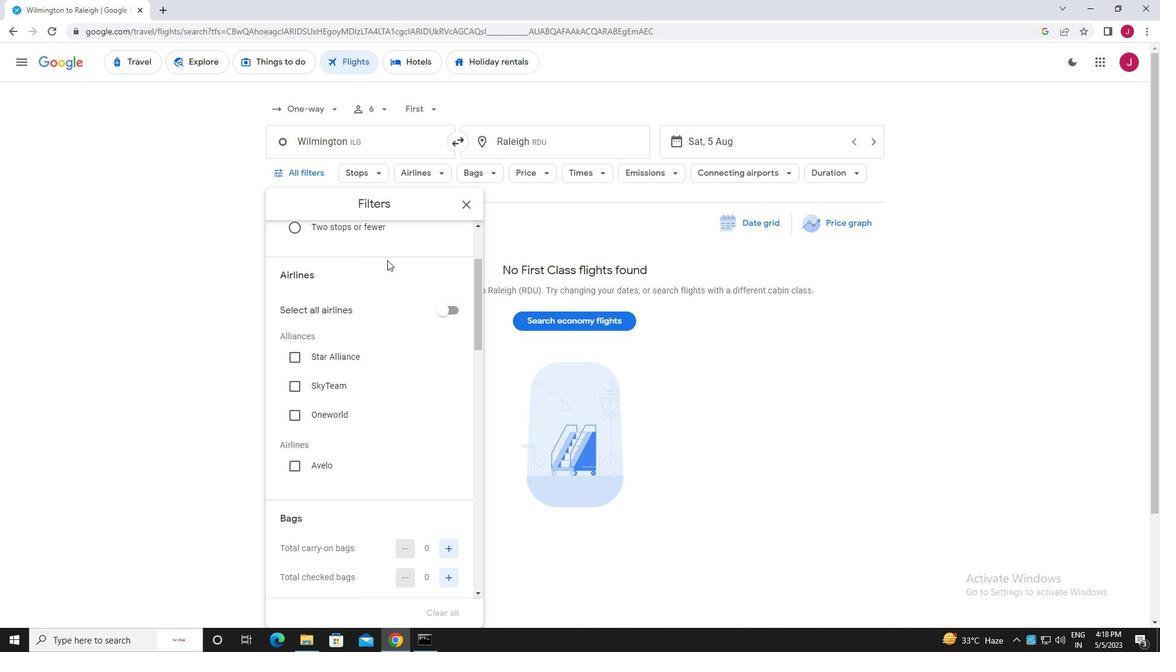 
Action: Mouse moved to (386, 261)
Screenshot: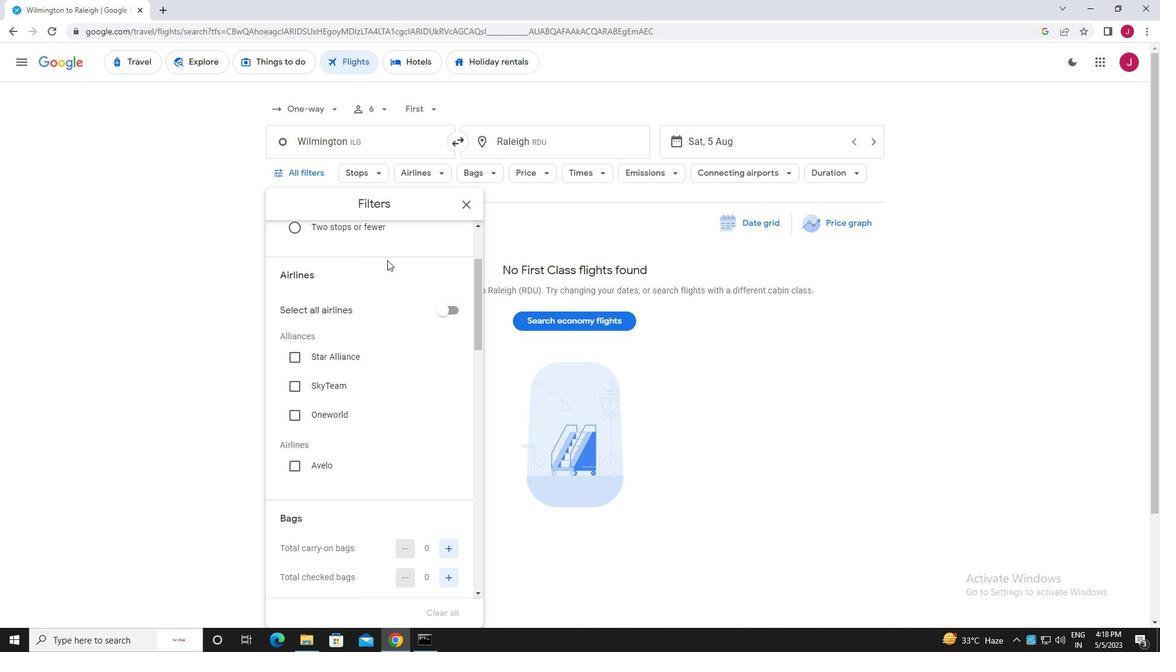 
Action: Mouse scrolled (386, 261) with delta (0, 0)
Screenshot: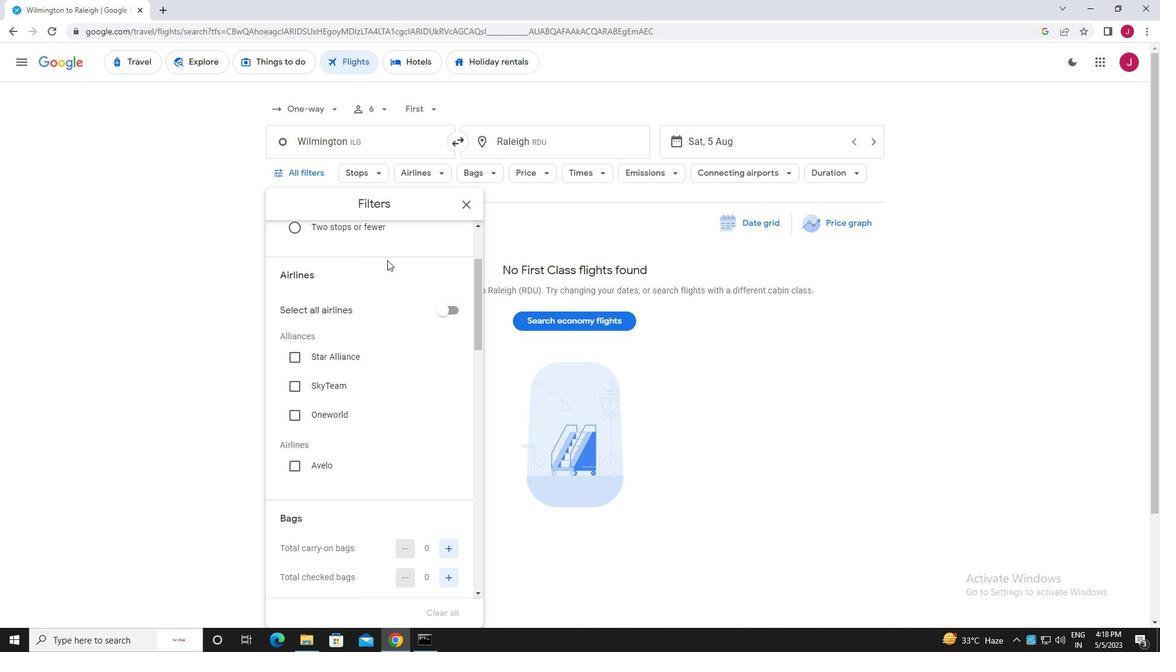 
Action: Mouse moved to (386, 262)
Screenshot: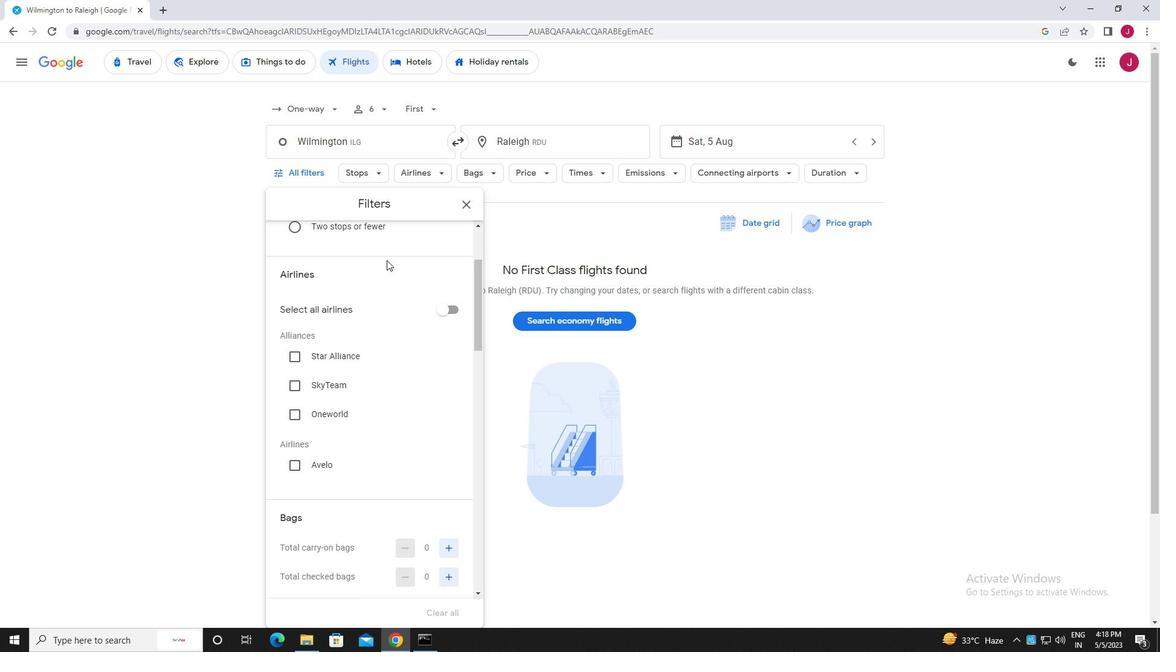 
Action: Mouse scrolled (386, 261) with delta (0, 0)
Screenshot: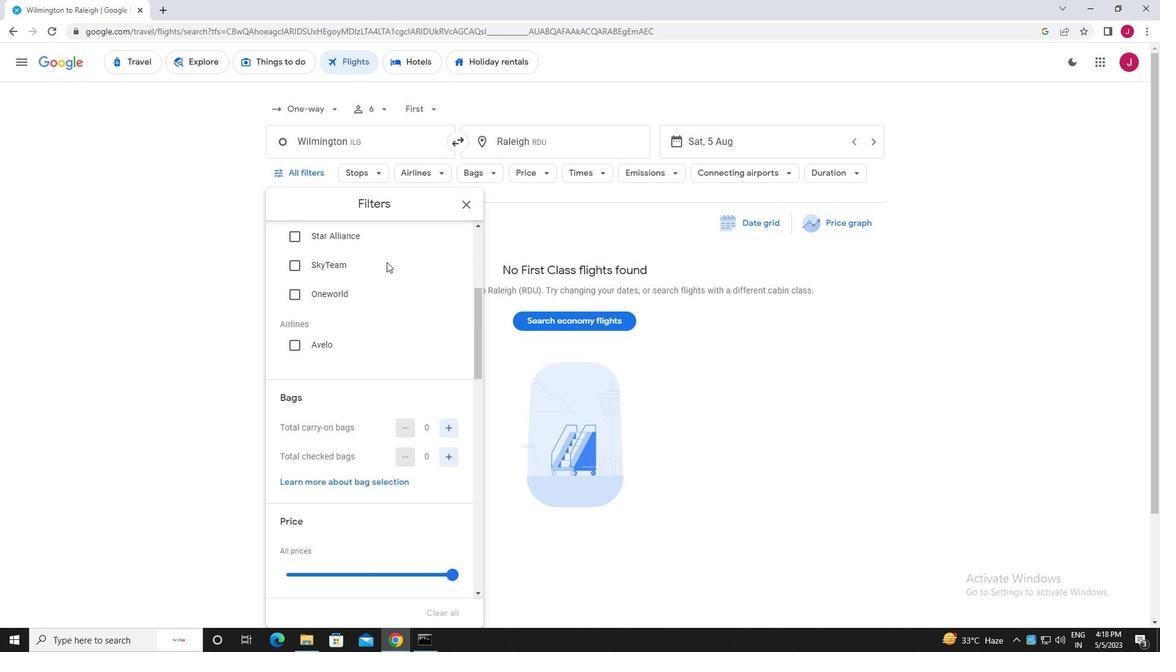 
Action: Mouse scrolled (386, 261) with delta (0, 0)
Screenshot: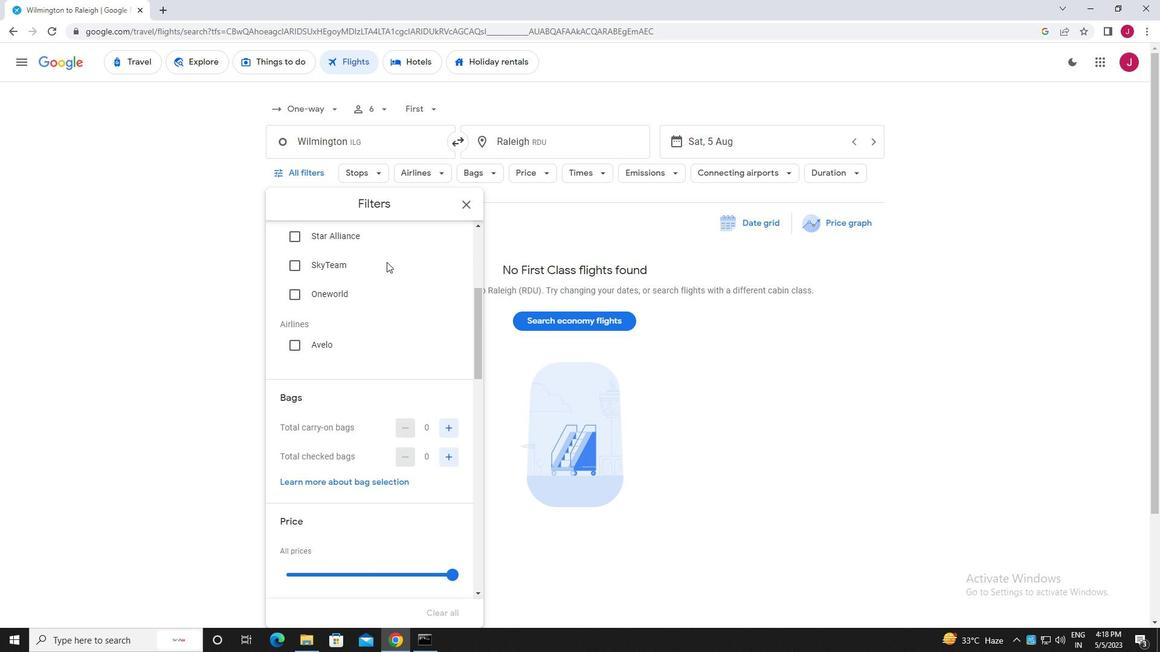 
Action: Mouse scrolled (386, 261) with delta (0, 0)
Screenshot: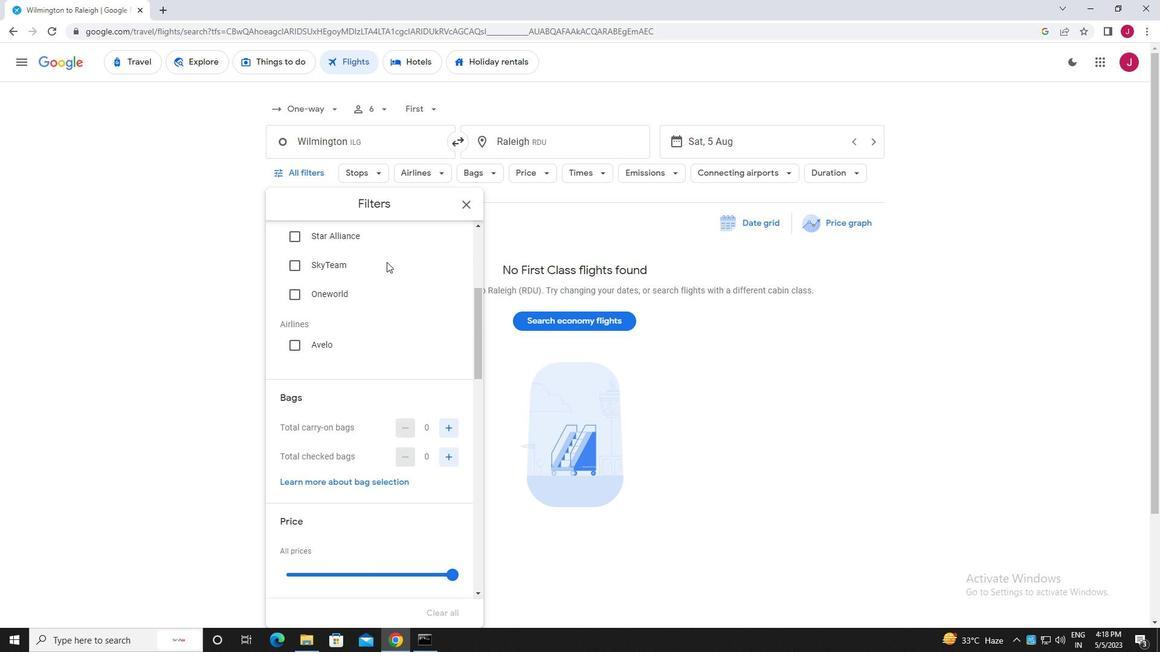 
Action: Mouse moved to (449, 282)
Screenshot: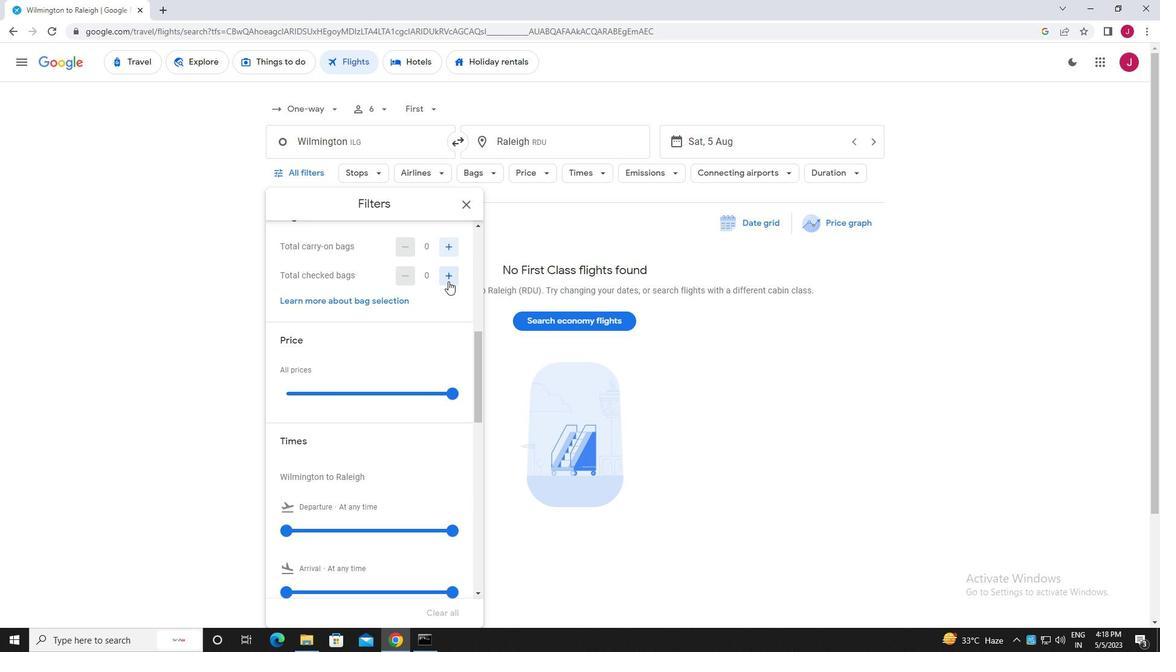 
Action: Mouse pressed left at (449, 282)
Screenshot: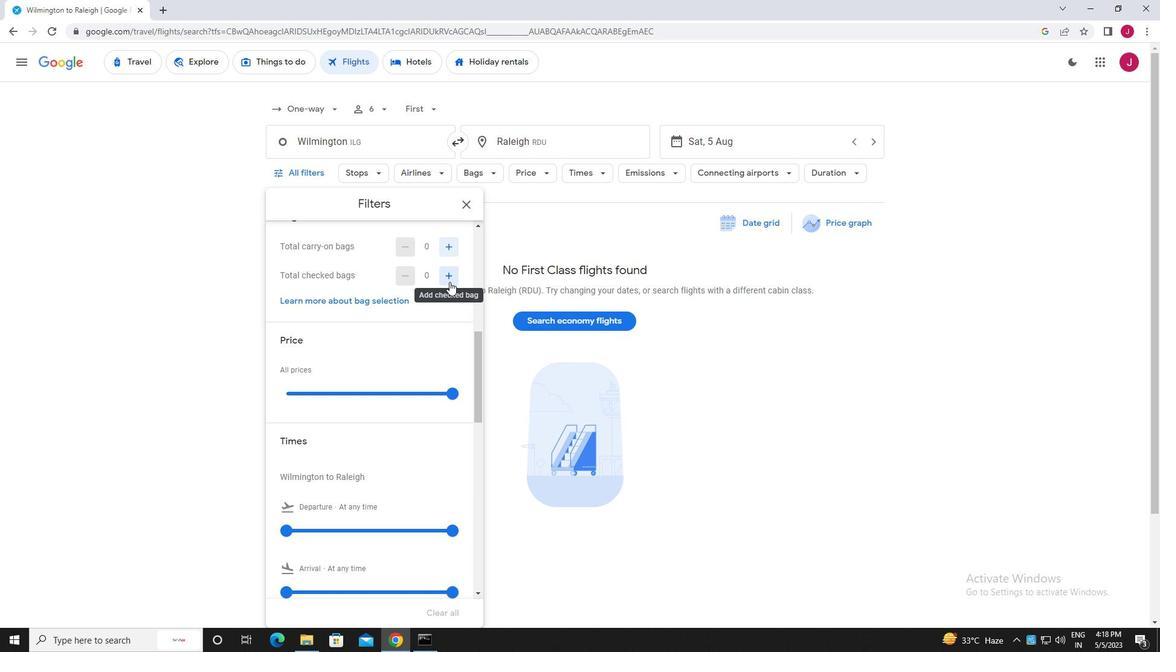 
Action: Mouse pressed left at (449, 282)
Screenshot: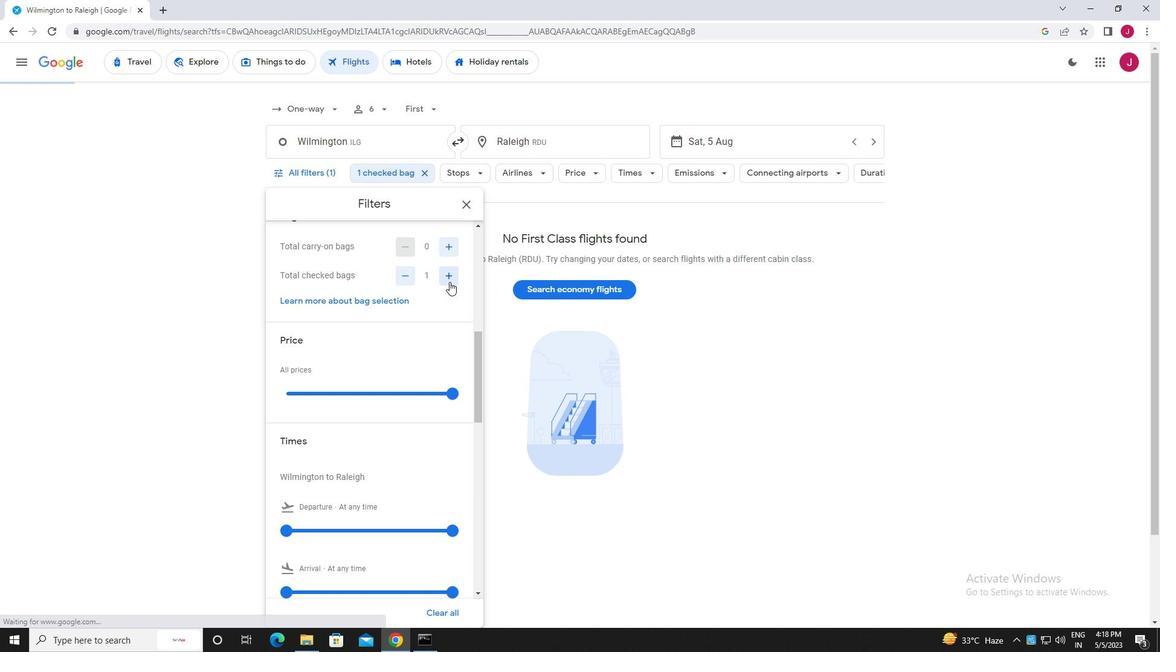 
Action: Mouse moved to (447, 302)
Screenshot: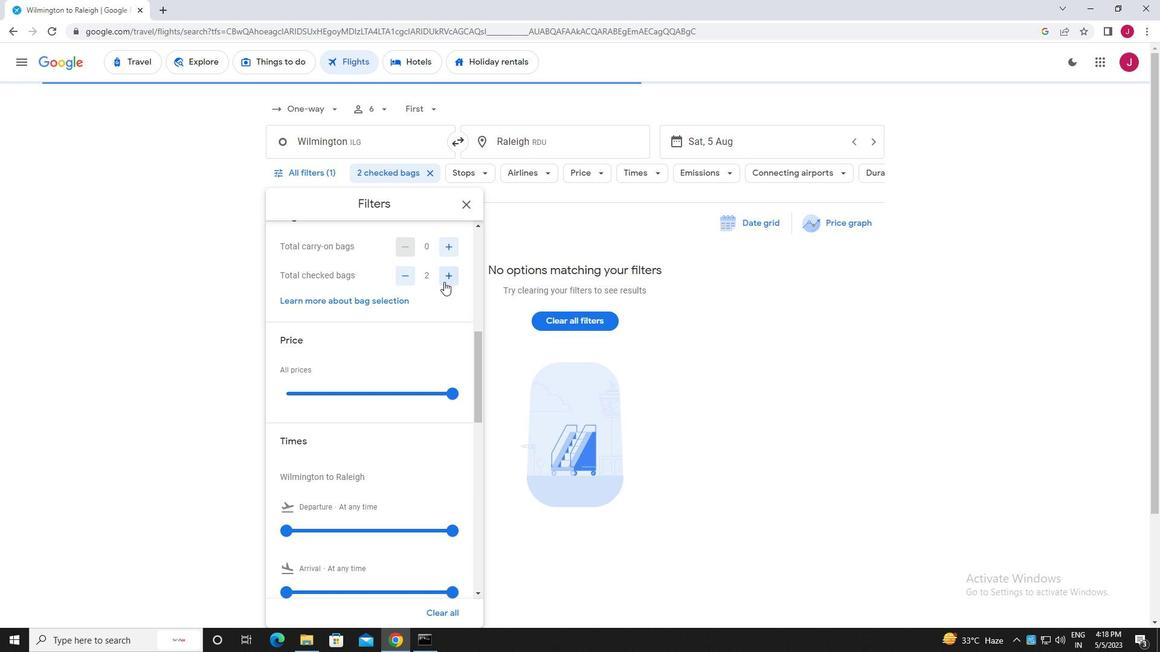 
Action: Mouse scrolled (447, 302) with delta (0, 0)
Screenshot: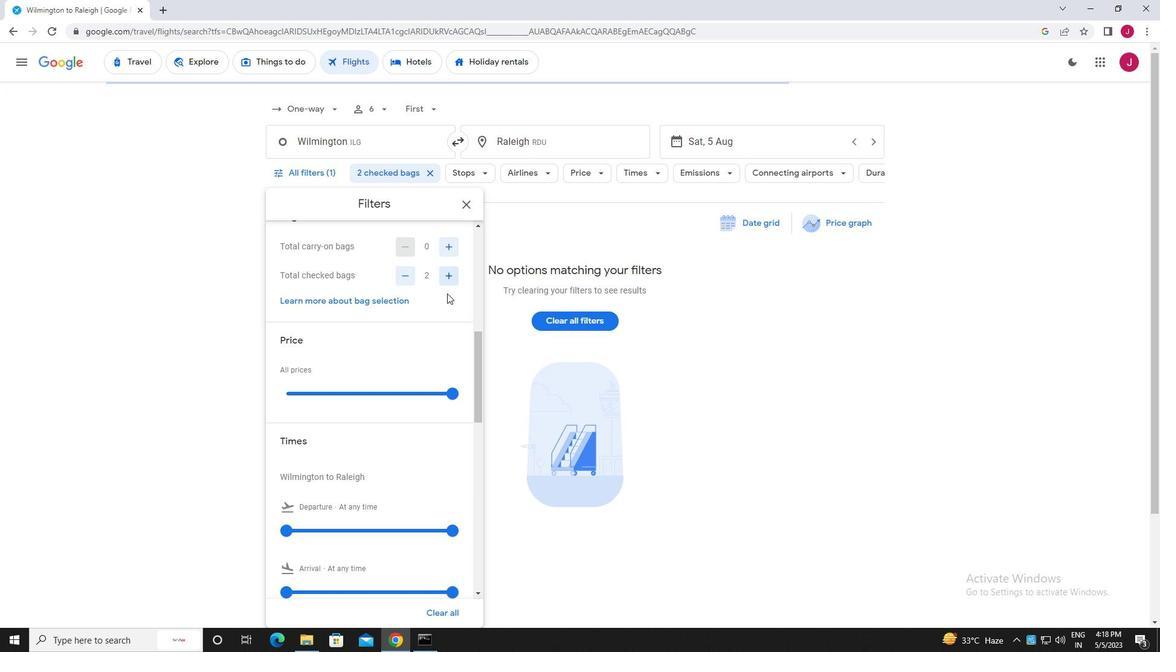 
Action: Mouse moved to (453, 328)
Screenshot: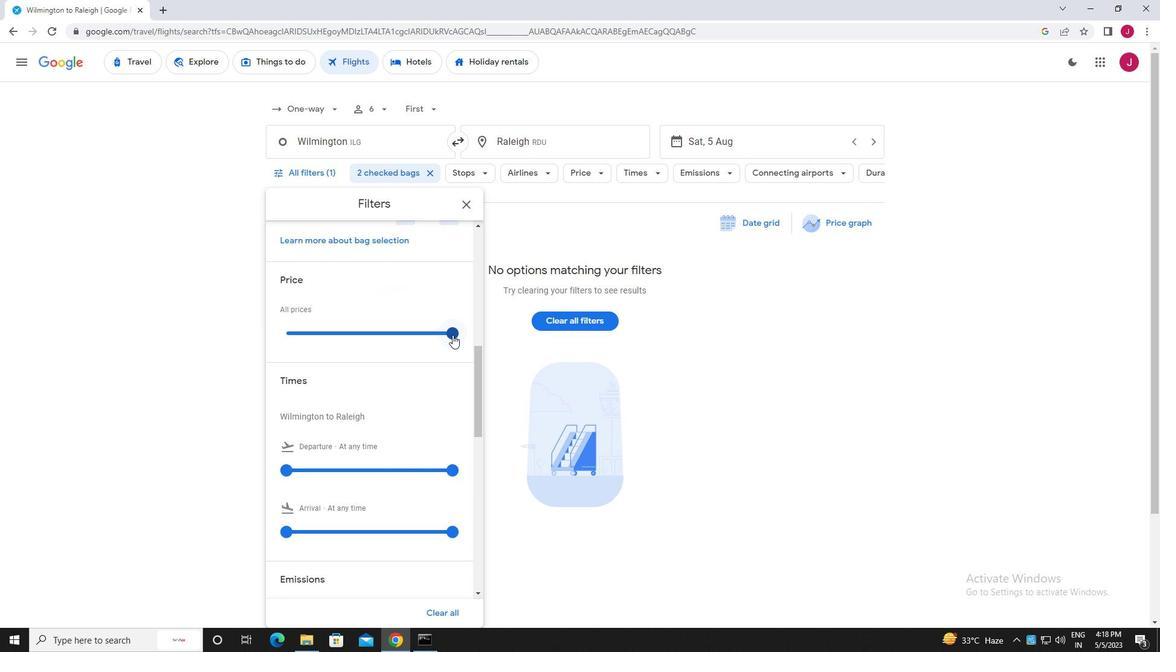 
Action: Mouse pressed left at (453, 328)
Screenshot: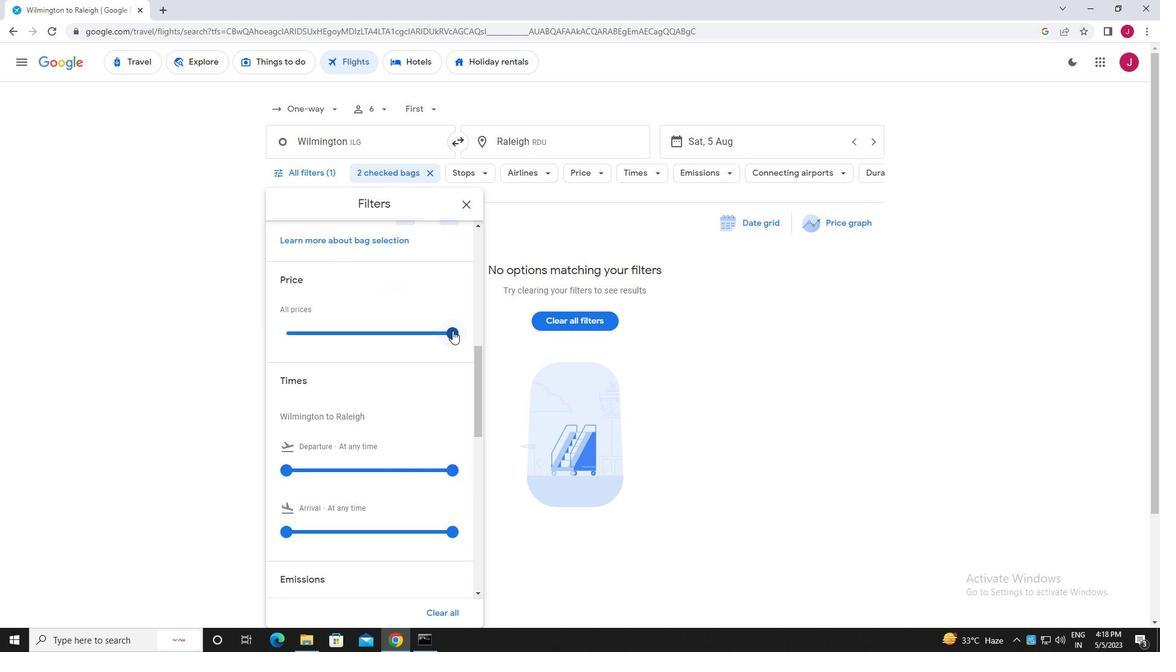 
Action: Mouse moved to (434, 304)
Screenshot: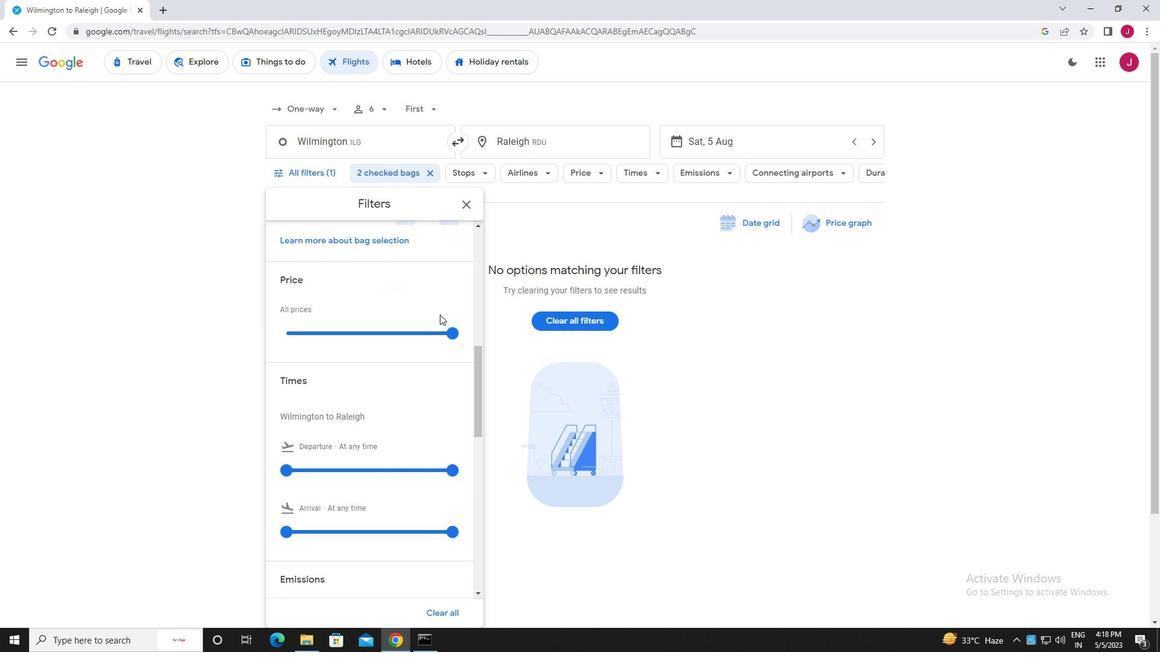 
Action: Mouse scrolled (434, 303) with delta (0, 0)
Screenshot: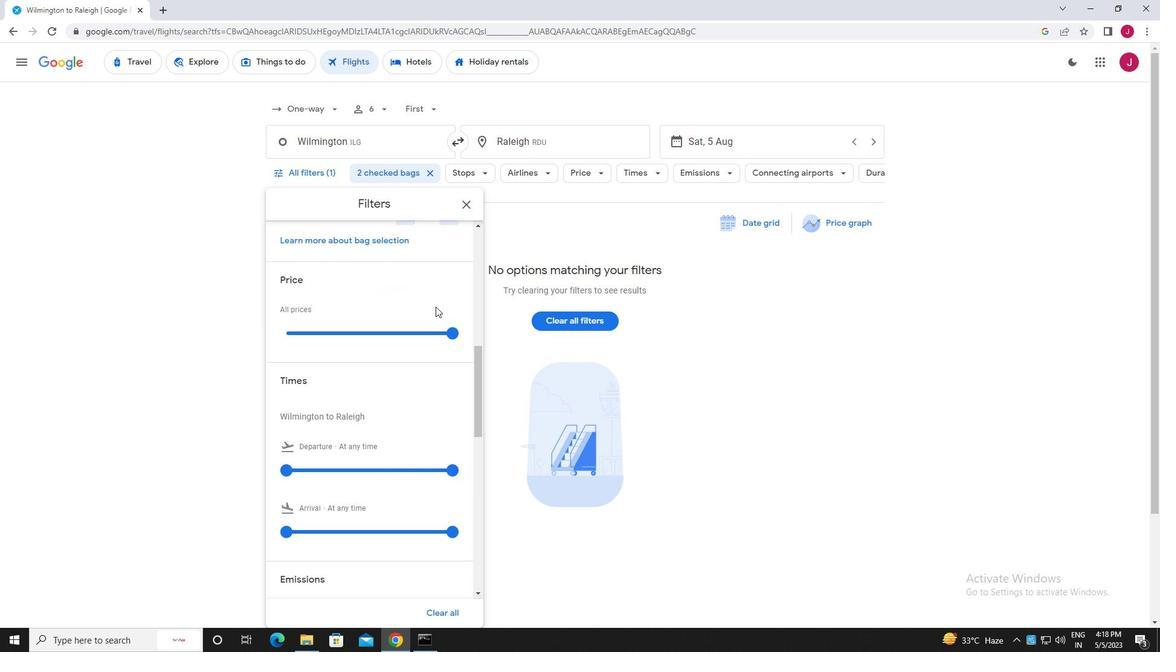 
Action: Mouse scrolled (434, 303) with delta (0, 0)
Screenshot: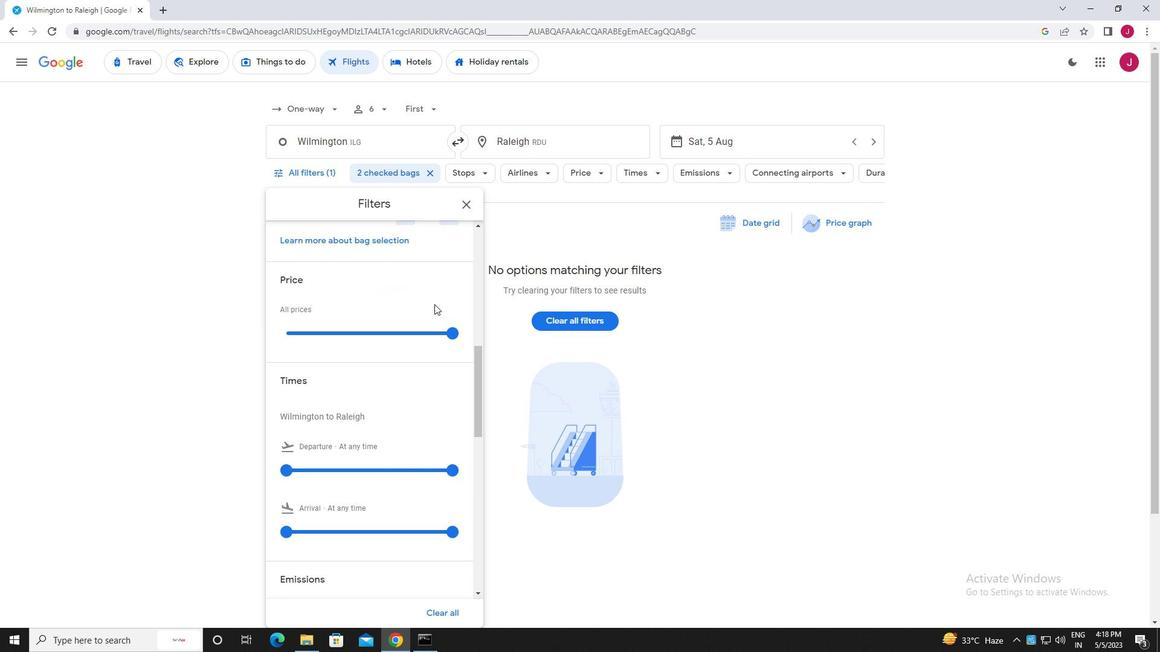 
Action: Mouse moved to (284, 347)
Screenshot: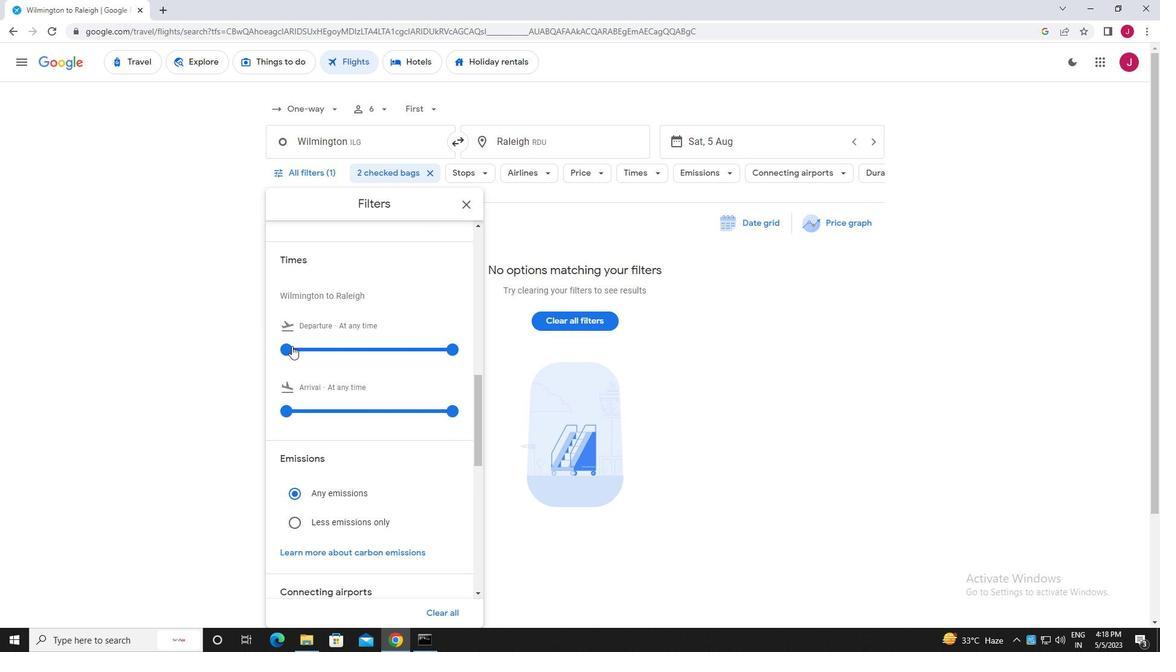 
Action: Mouse pressed left at (284, 347)
Screenshot: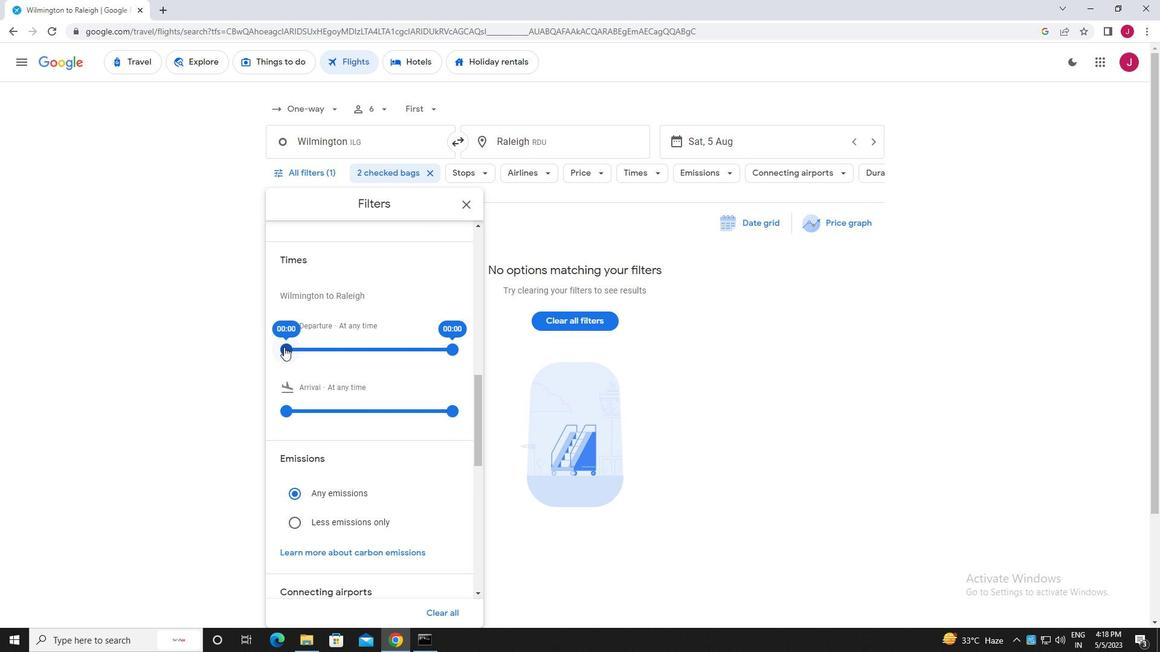 
Action: Mouse moved to (453, 351)
Screenshot: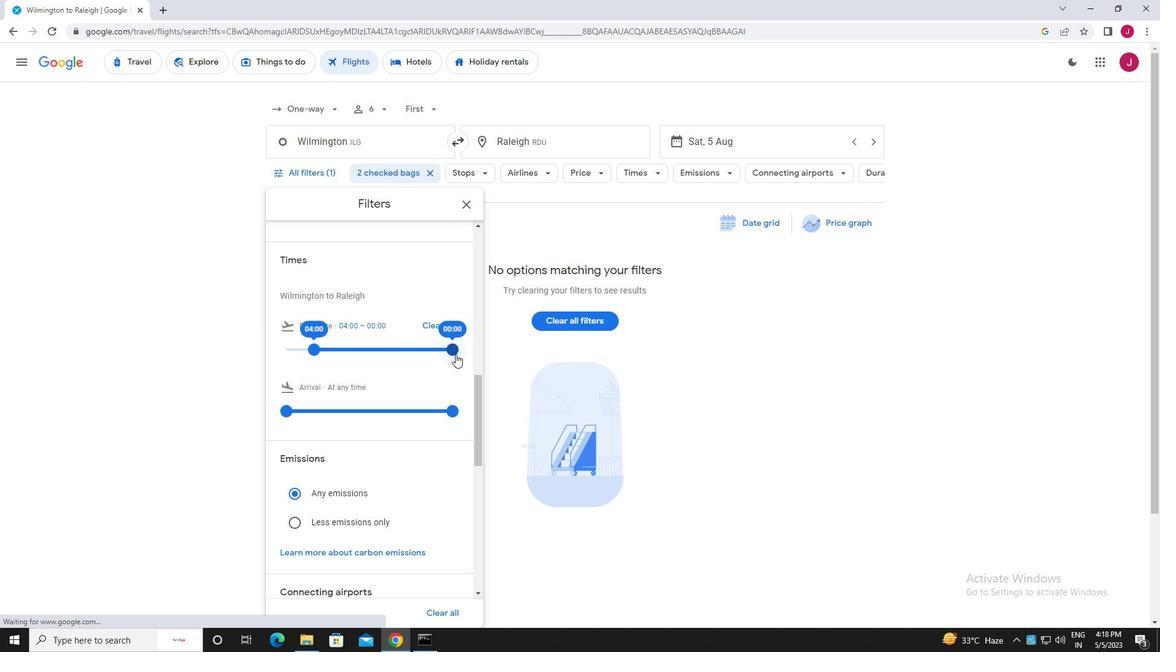 
Action: Mouse pressed left at (453, 351)
Screenshot: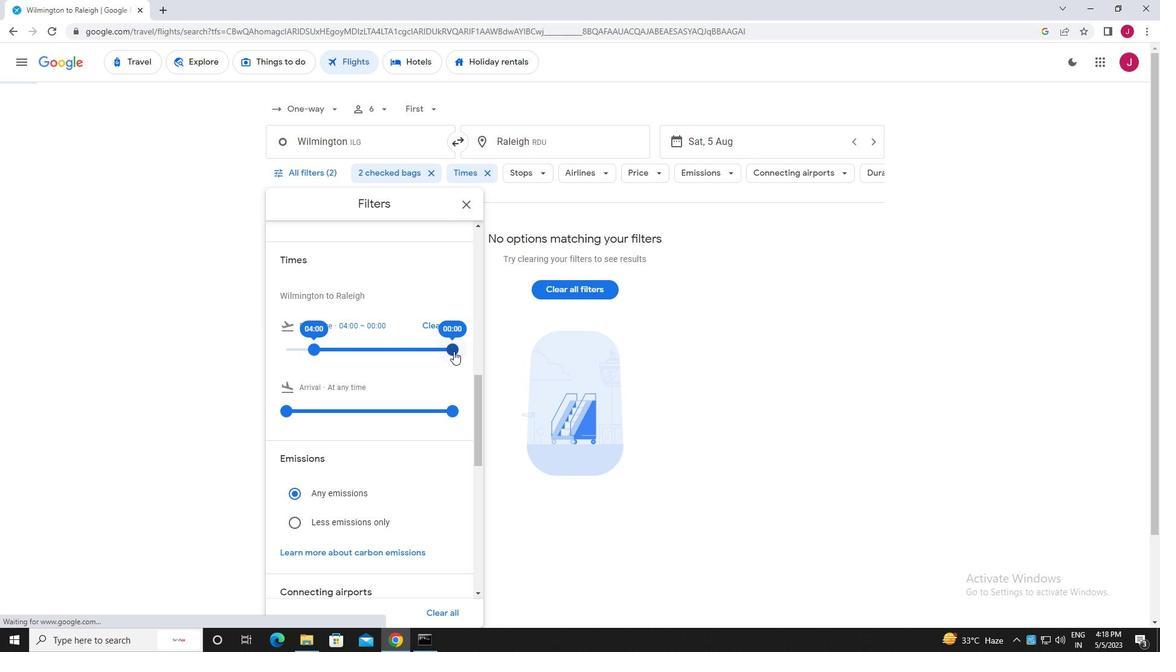 
Action: Mouse moved to (463, 205)
Screenshot: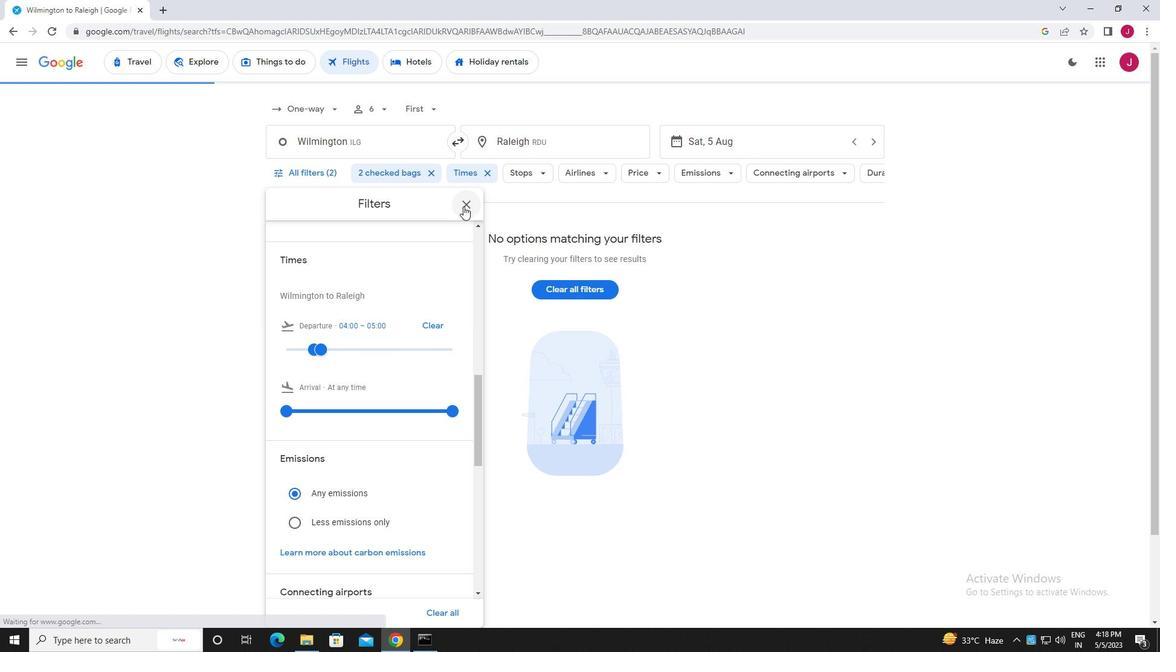 
Action: Mouse pressed left at (463, 205)
Screenshot: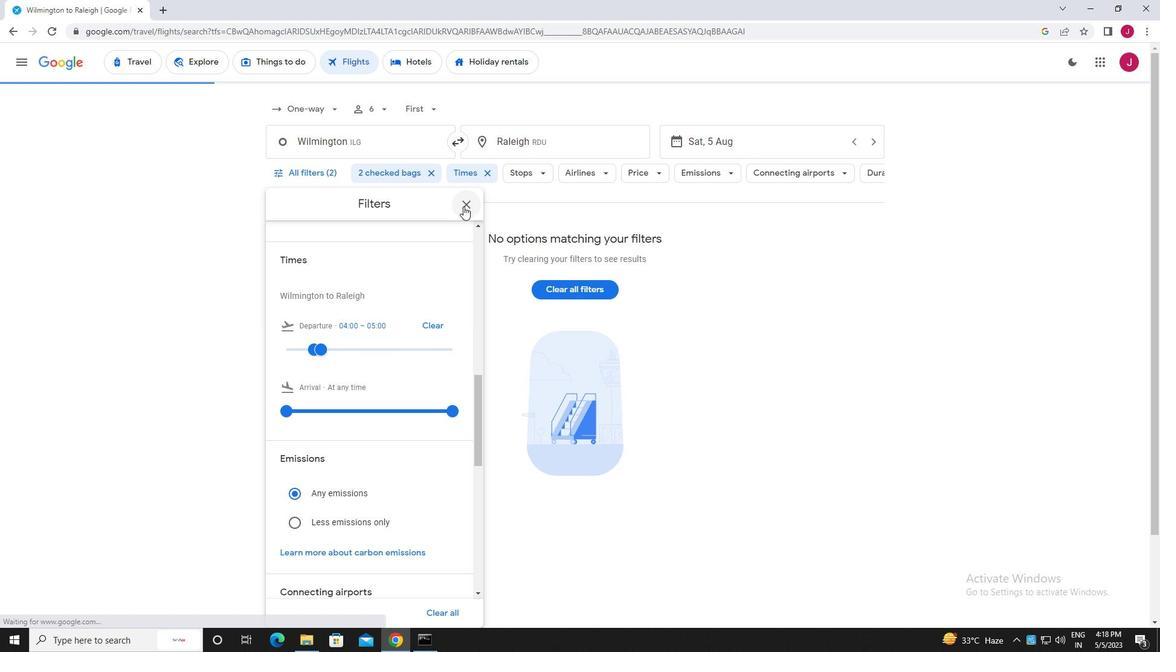 
Action: Mouse moved to (454, 217)
Screenshot: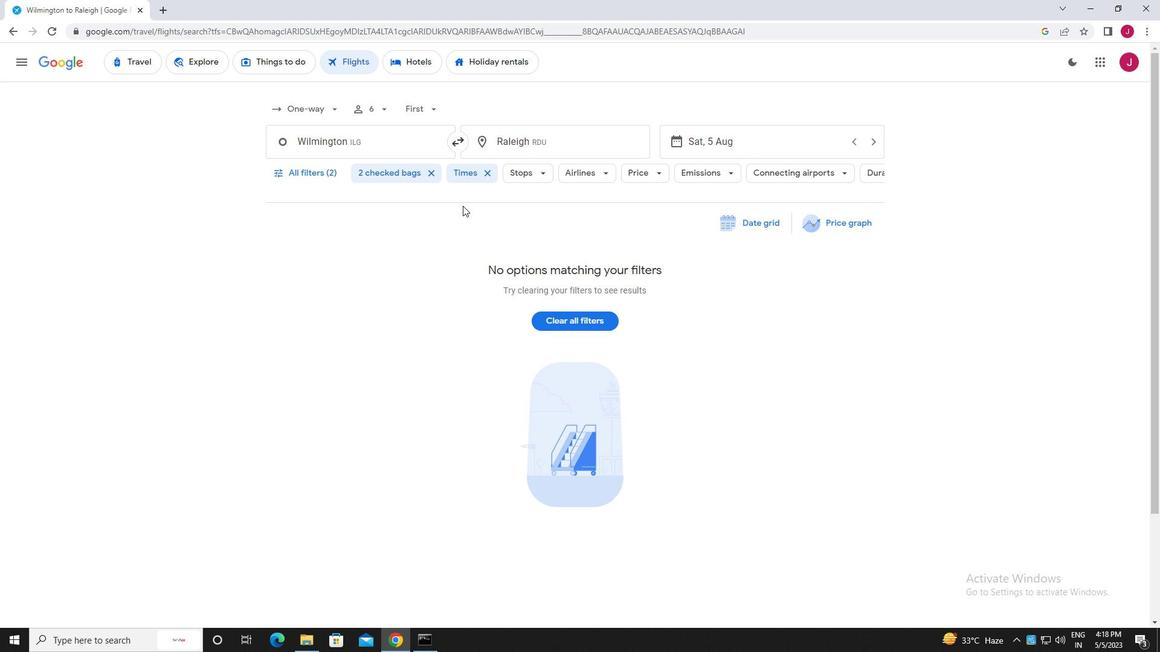 
